 Task: Search one way flight ticket for 1 adult, 1 child, 1 infant in seat in premium economy from Nome: Nome Airport to Sheridan: Sheridan County Airport on 8-6-2023. Choice of flights is Frontier. Number of bags: 2 checked bags. Price is upto 105000. Outbound departure time preference is 7:15.
Action: Mouse moved to (276, 124)
Screenshot: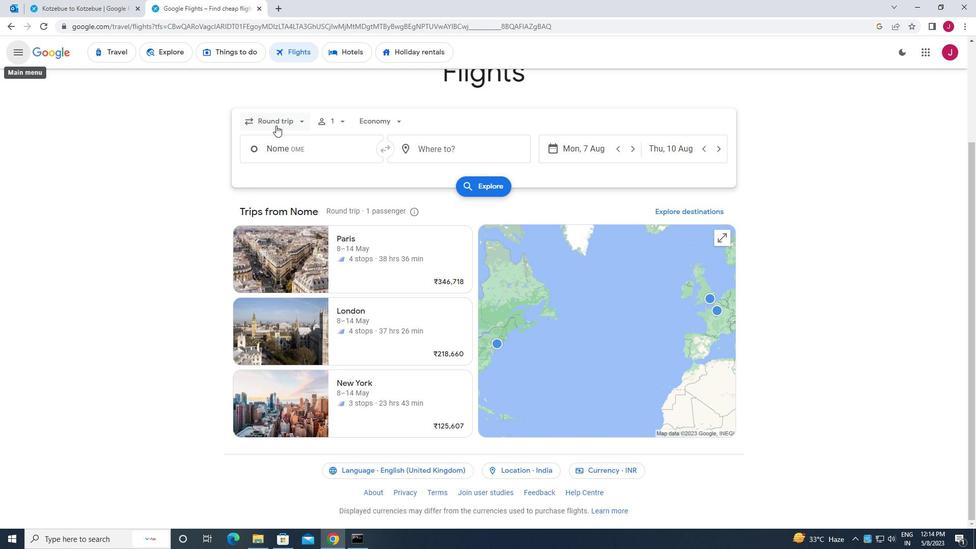 
Action: Mouse pressed left at (276, 124)
Screenshot: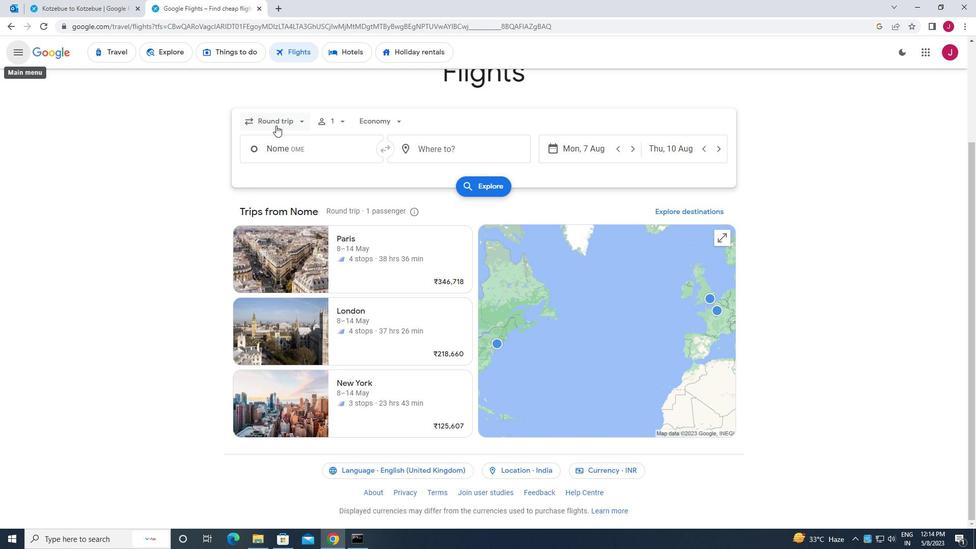 
Action: Mouse moved to (288, 168)
Screenshot: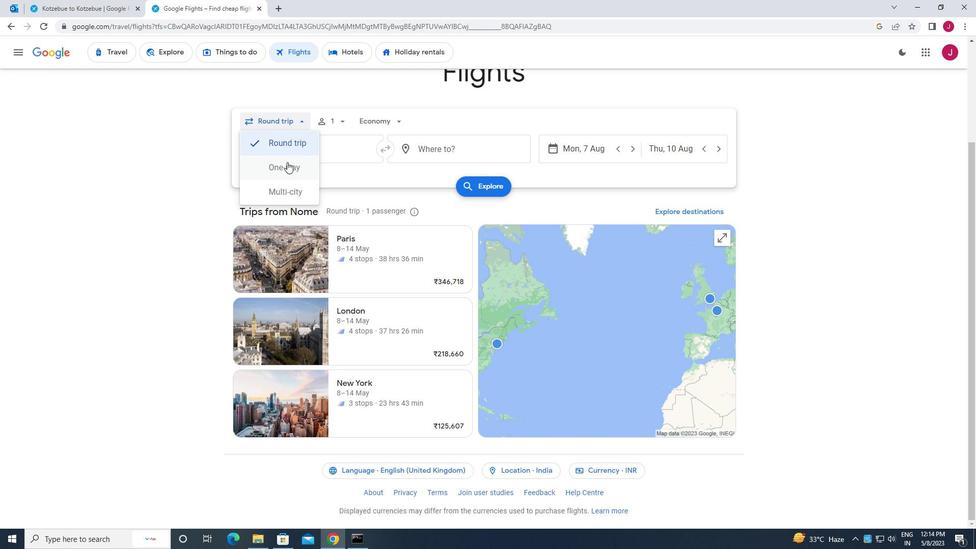 
Action: Mouse pressed left at (288, 168)
Screenshot: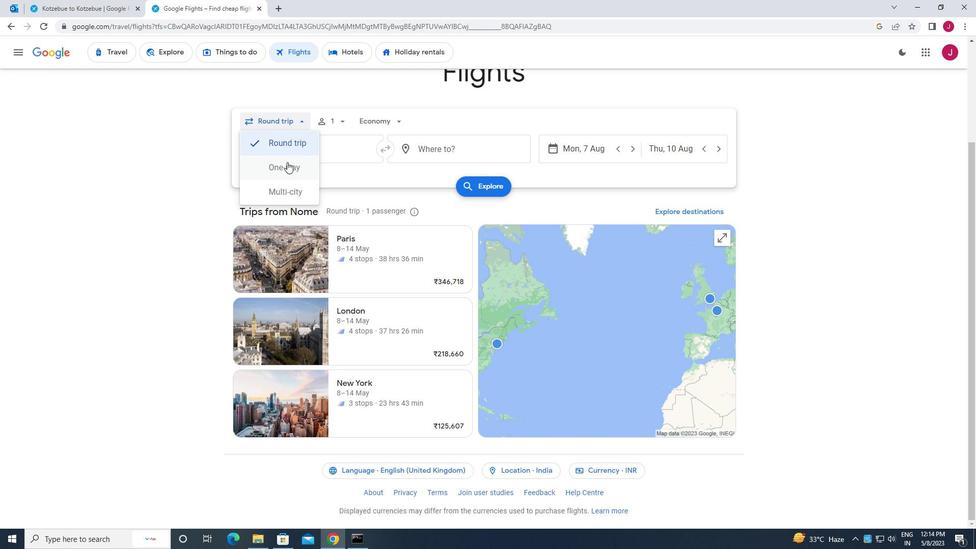 
Action: Mouse moved to (337, 123)
Screenshot: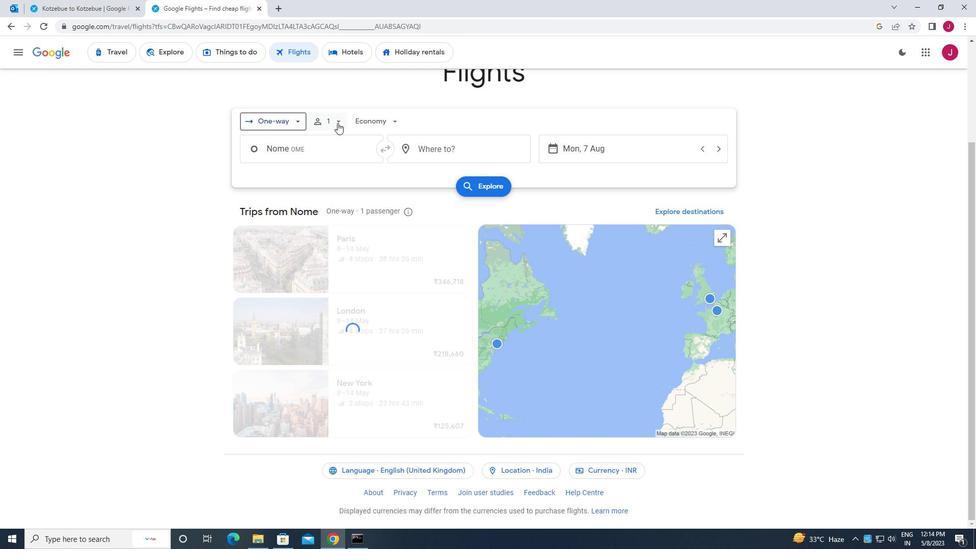 
Action: Mouse pressed left at (337, 123)
Screenshot: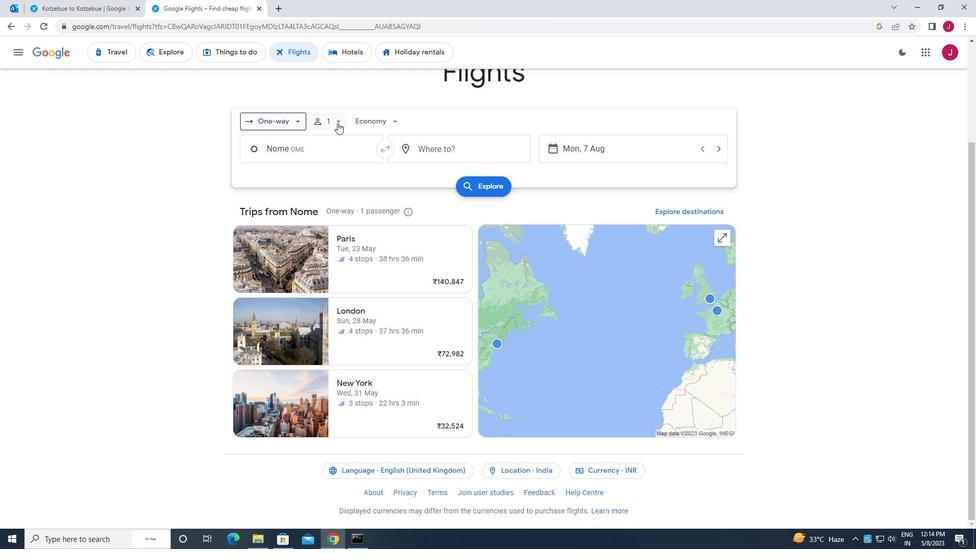 
Action: Mouse moved to (414, 174)
Screenshot: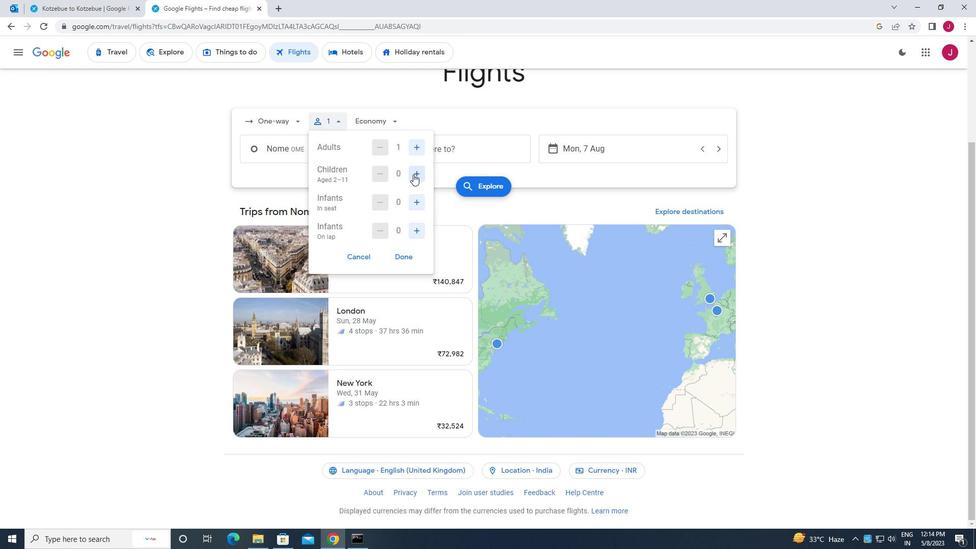 
Action: Mouse pressed left at (414, 174)
Screenshot: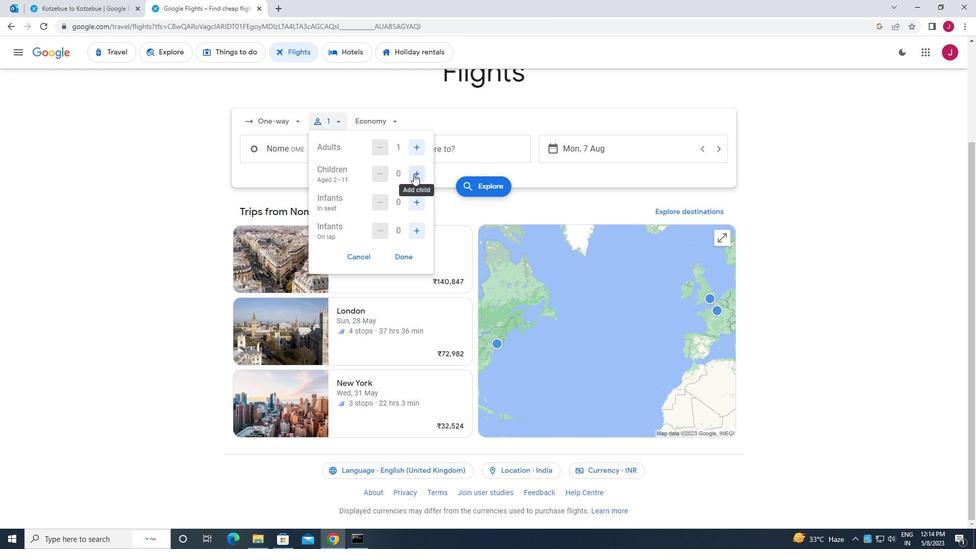 
Action: Mouse moved to (416, 202)
Screenshot: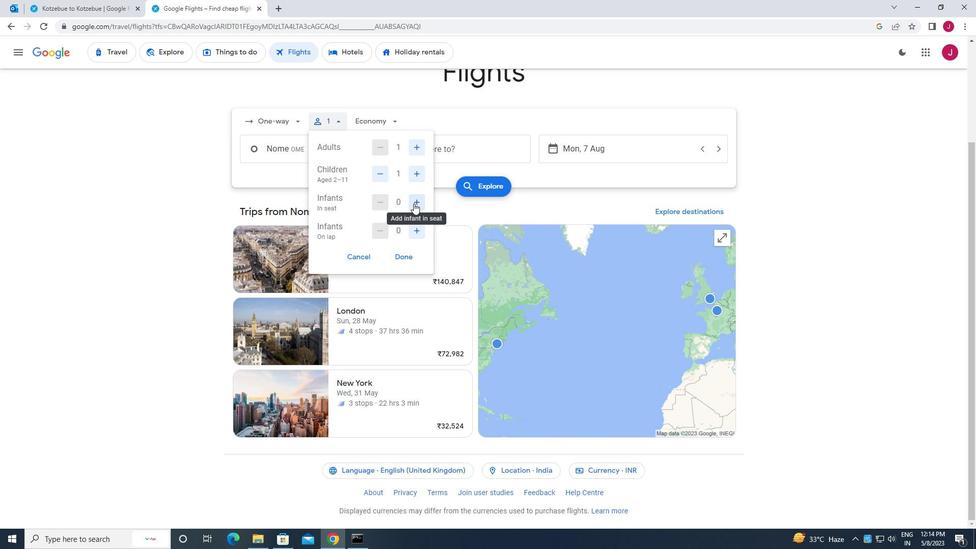
Action: Mouse pressed left at (416, 202)
Screenshot: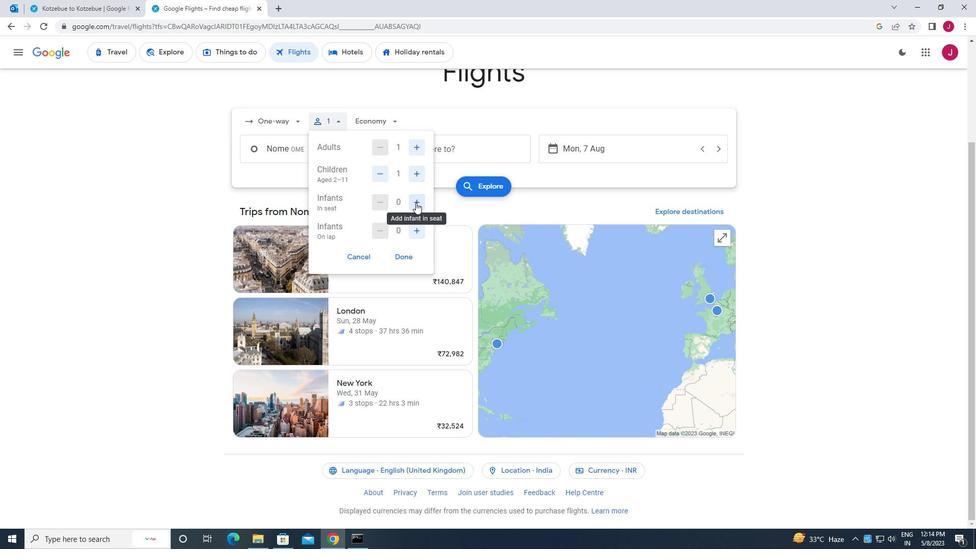 
Action: Mouse moved to (406, 256)
Screenshot: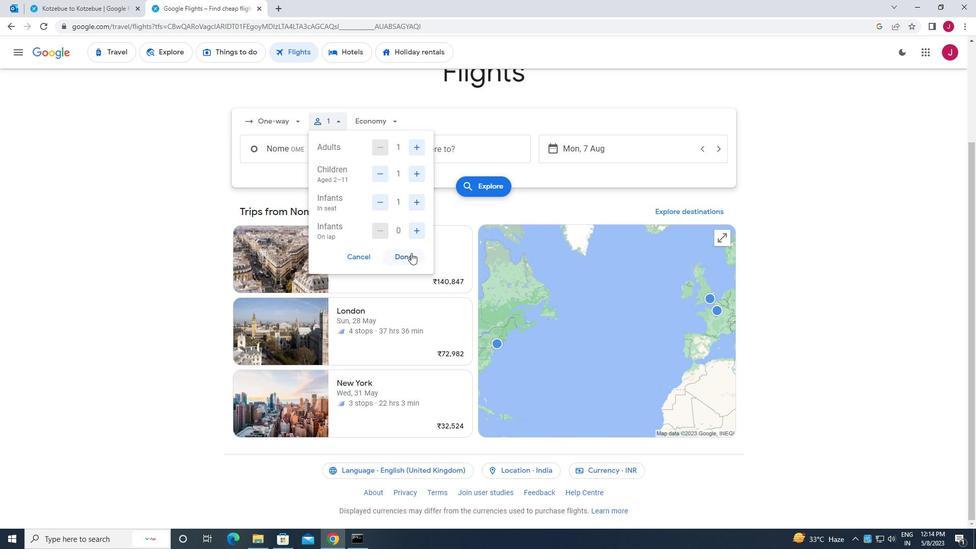 
Action: Mouse pressed left at (406, 256)
Screenshot: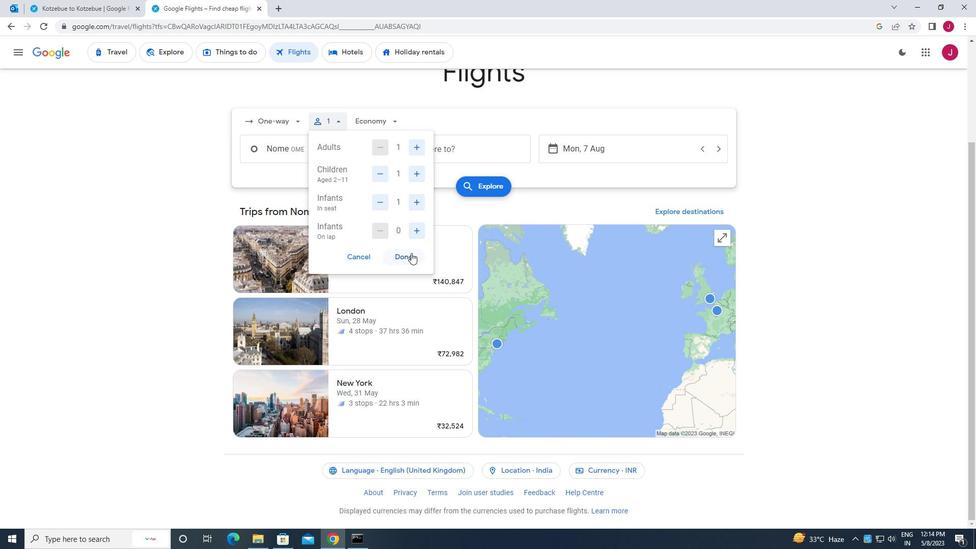 
Action: Mouse moved to (386, 122)
Screenshot: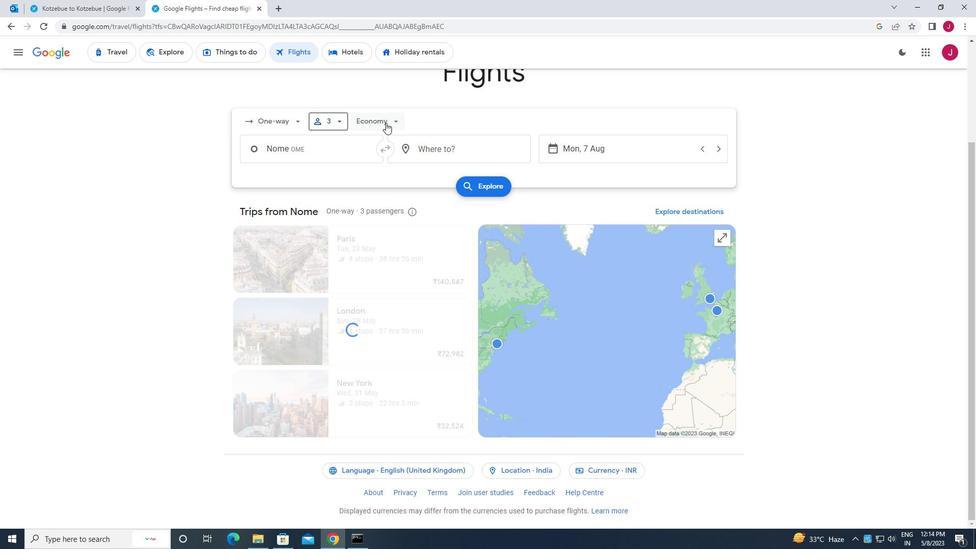
Action: Mouse pressed left at (386, 122)
Screenshot: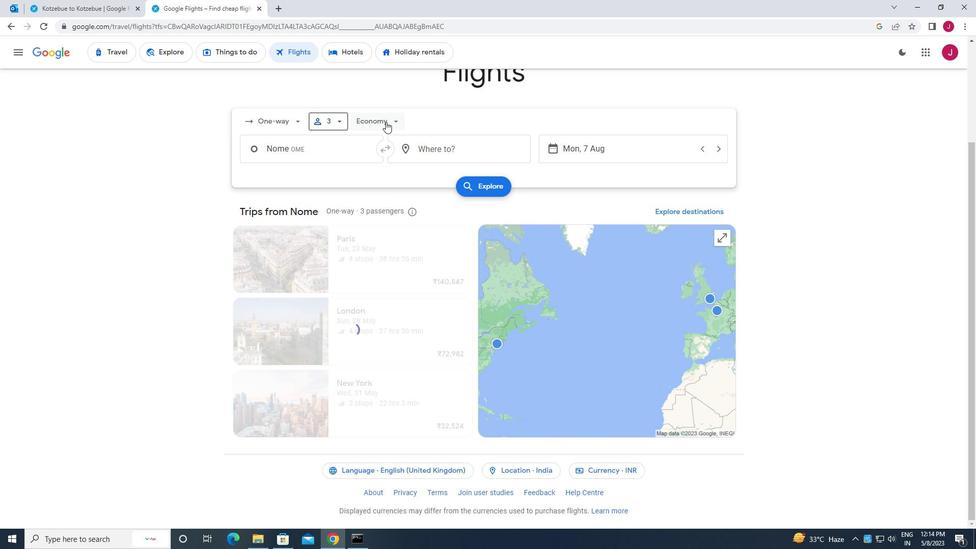 
Action: Mouse moved to (399, 168)
Screenshot: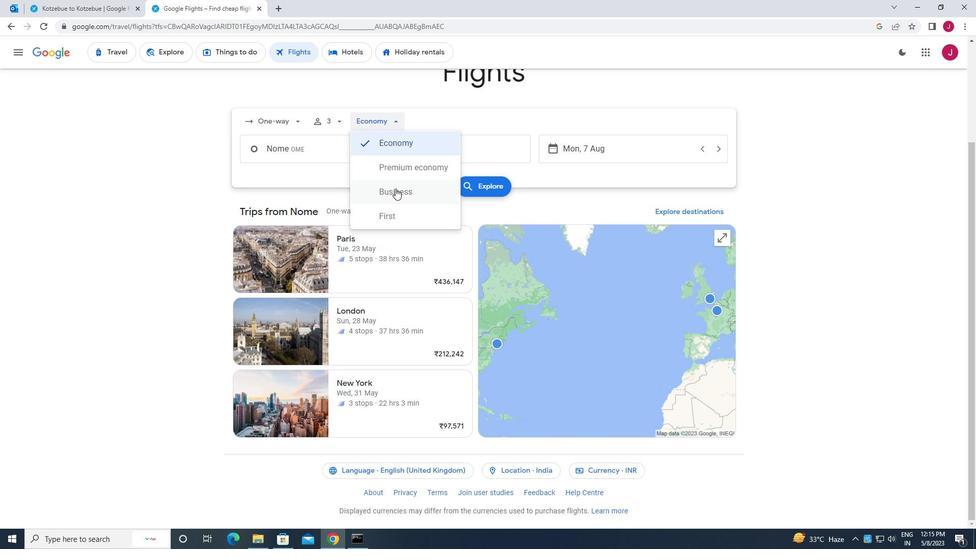 
Action: Mouse pressed left at (399, 168)
Screenshot: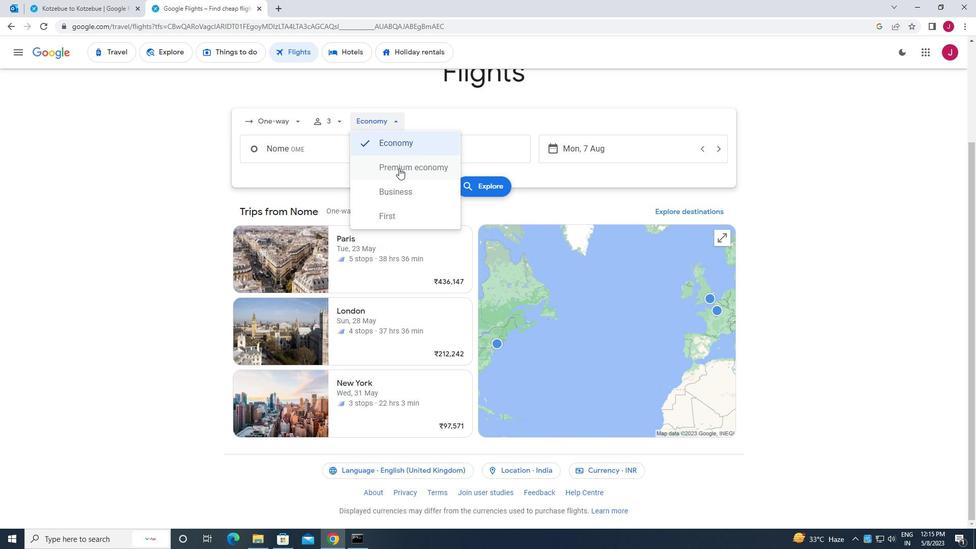 
Action: Mouse moved to (323, 155)
Screenshot: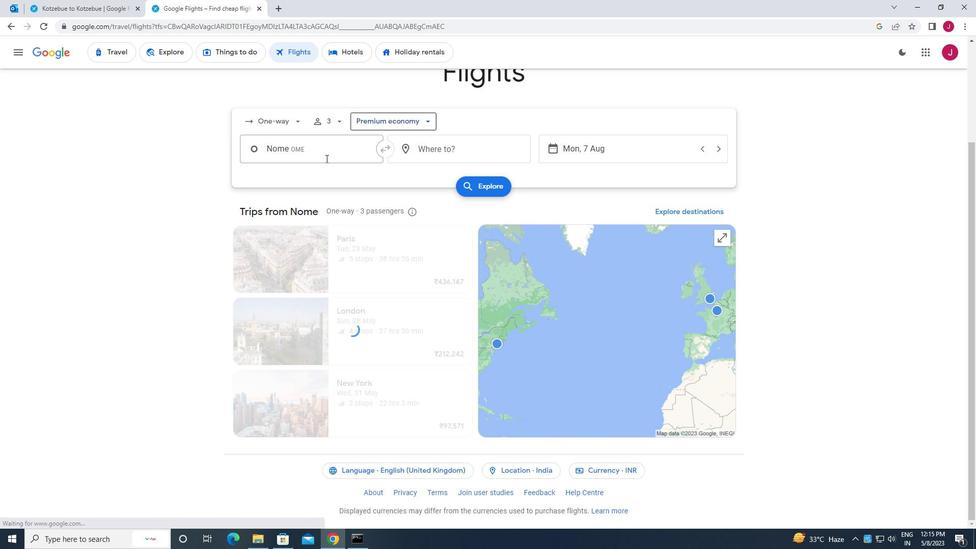 
Action: Mouse pressed left at (323, 155)
Screenshot: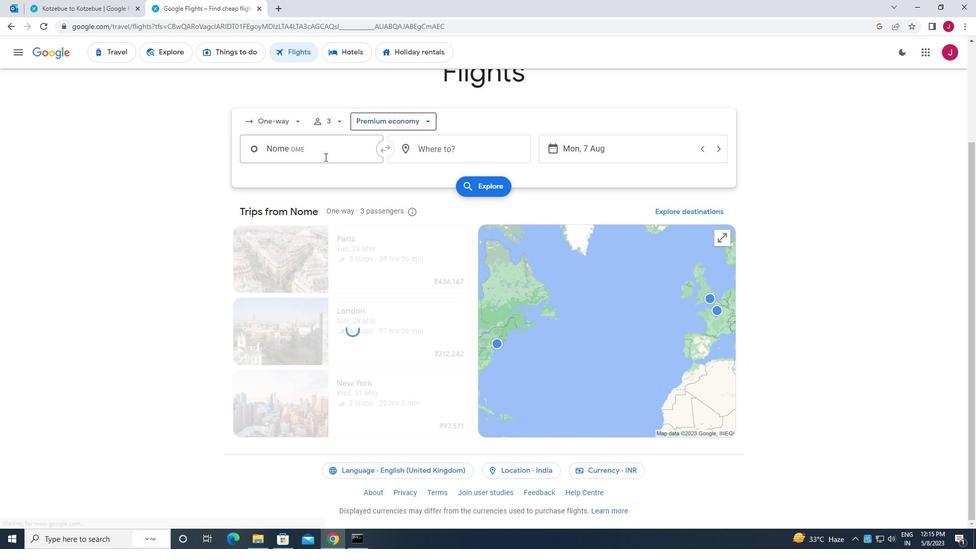 
Action: Mouse moved to (322, 155)
Screenshot: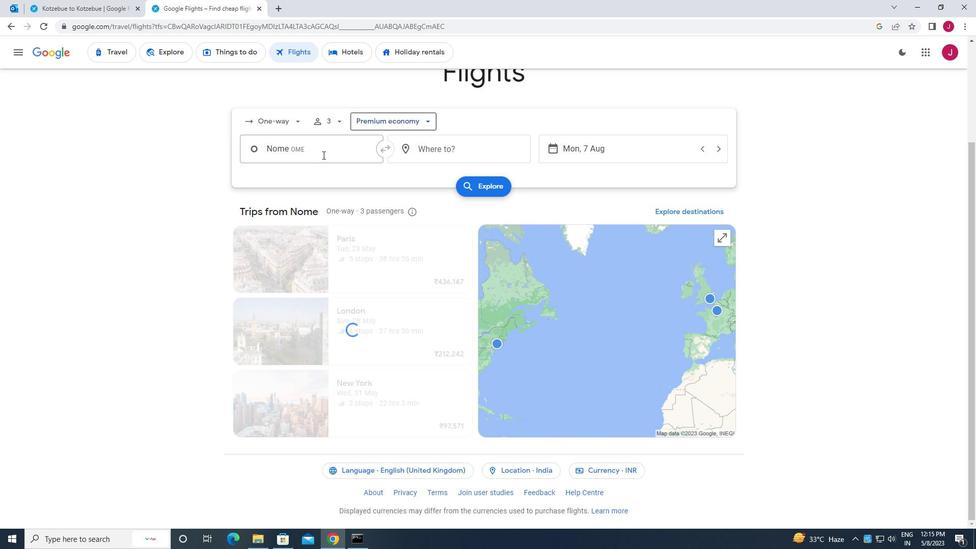 
Action: Key pressed nome
Screenshot: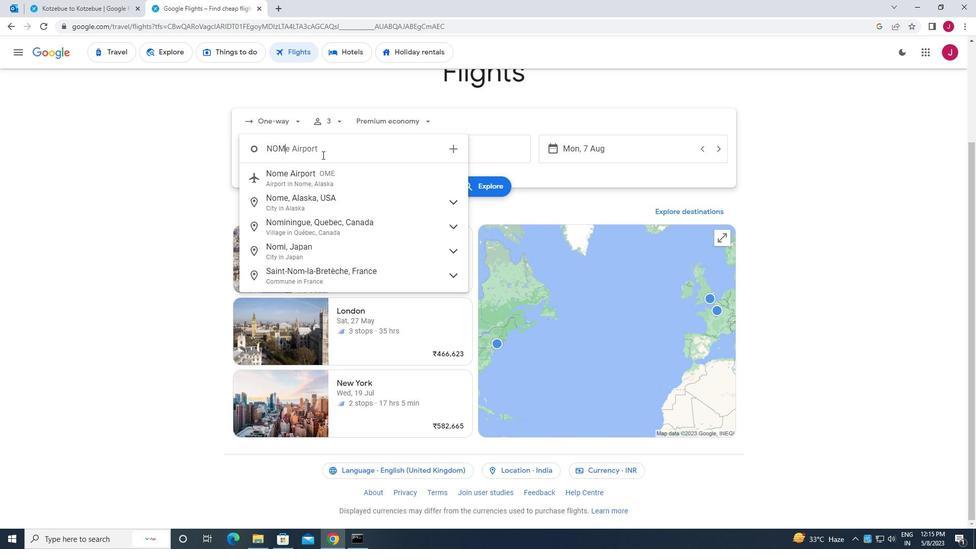 
Action: Mouse moved to (331, 171)
Screenshot: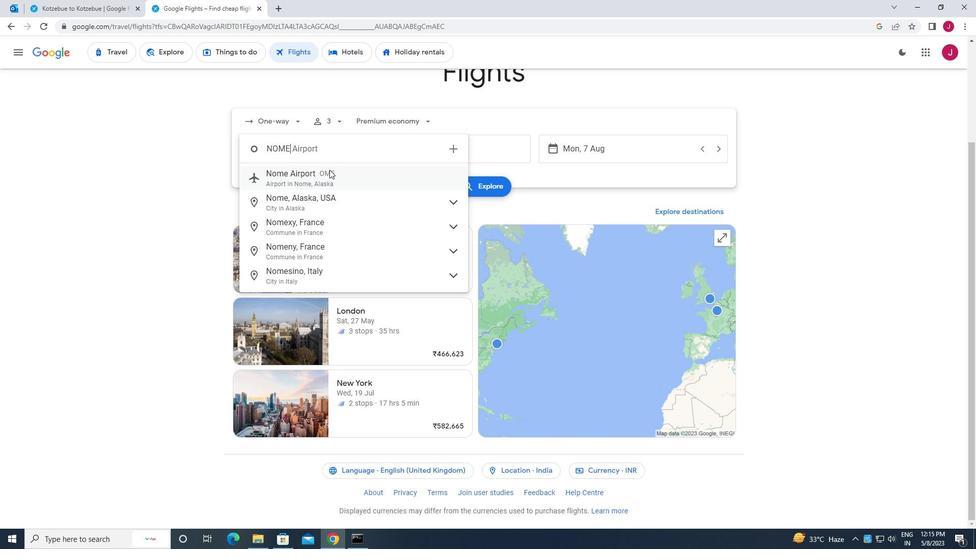 
Action: Mouse pressed left at (331, 171)
Screenshot: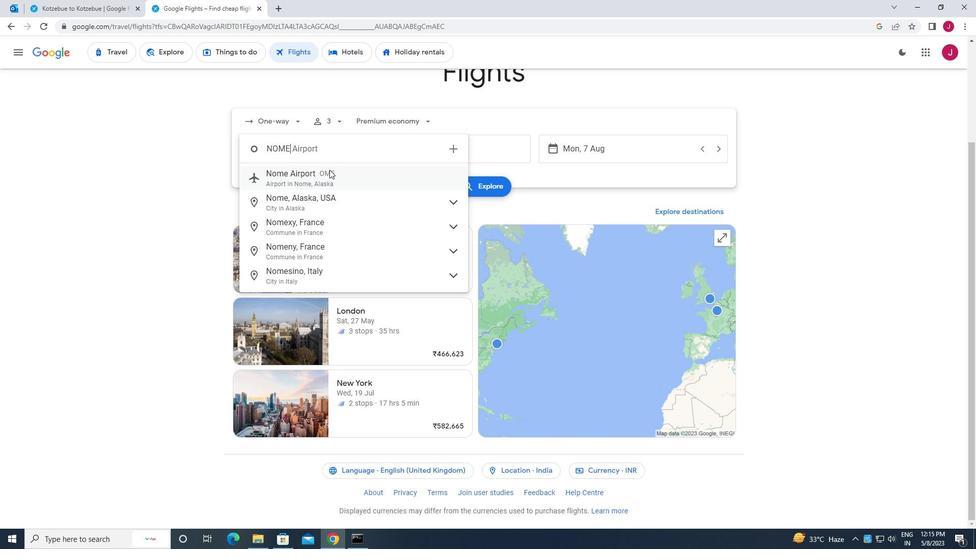 
Action: Mouse moved to (438, 147)
Screenshot: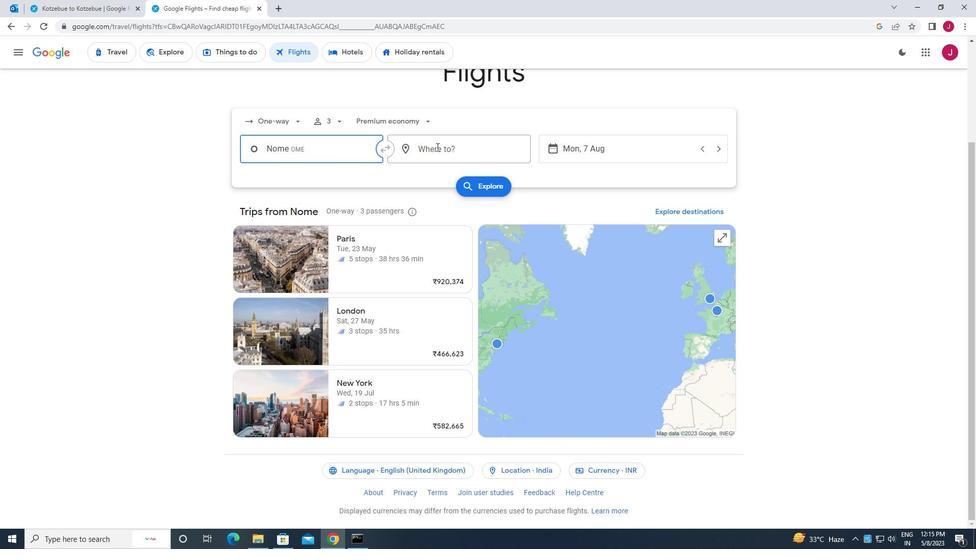 
Action: Mouse pressed left at (438, 147)
Screenshot: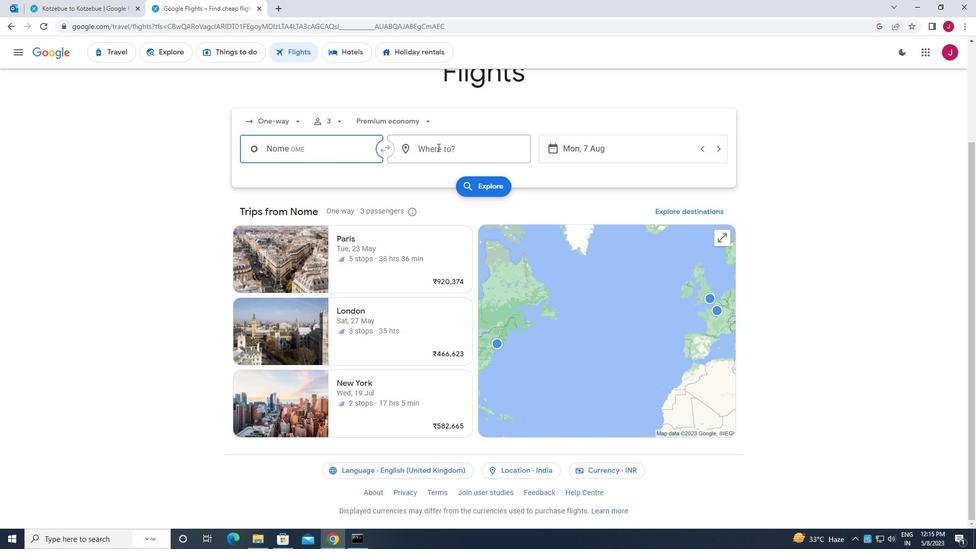 
Action: Key pressed sherdi<Key.backspace><Key.backspace><Key.backspace>rid
Screenshot: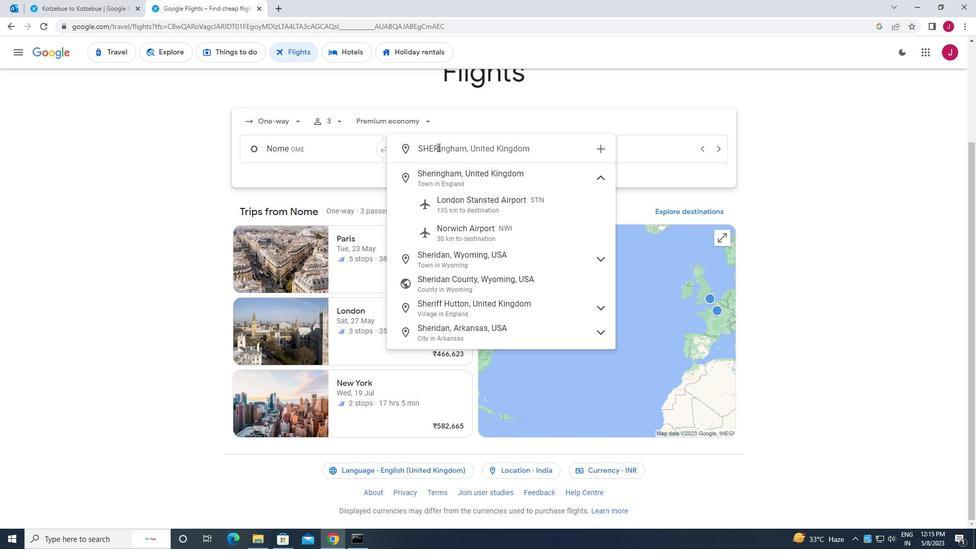 
Action: Mouse moved to (481, 197)
Screenshot: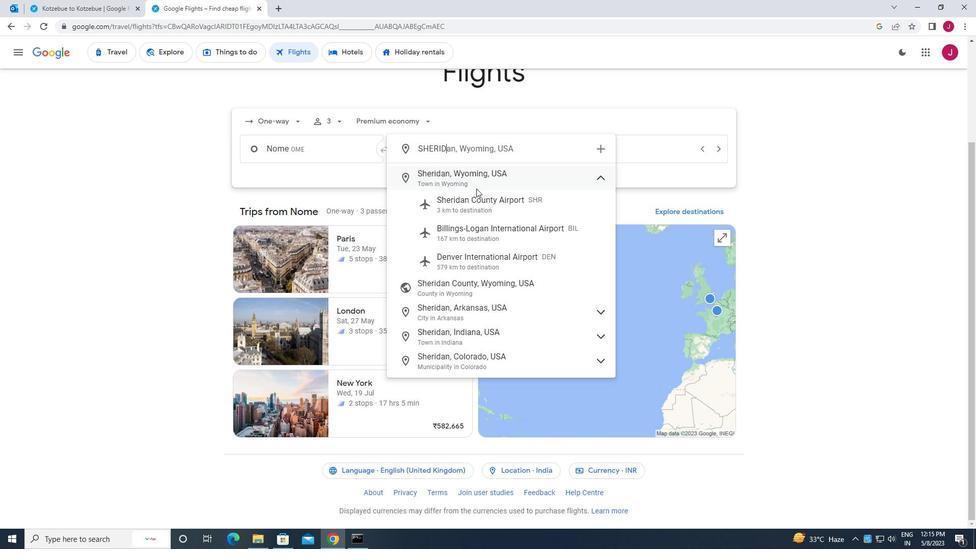 
Action: Mouse pressed left at (481, 197)
Screenshot: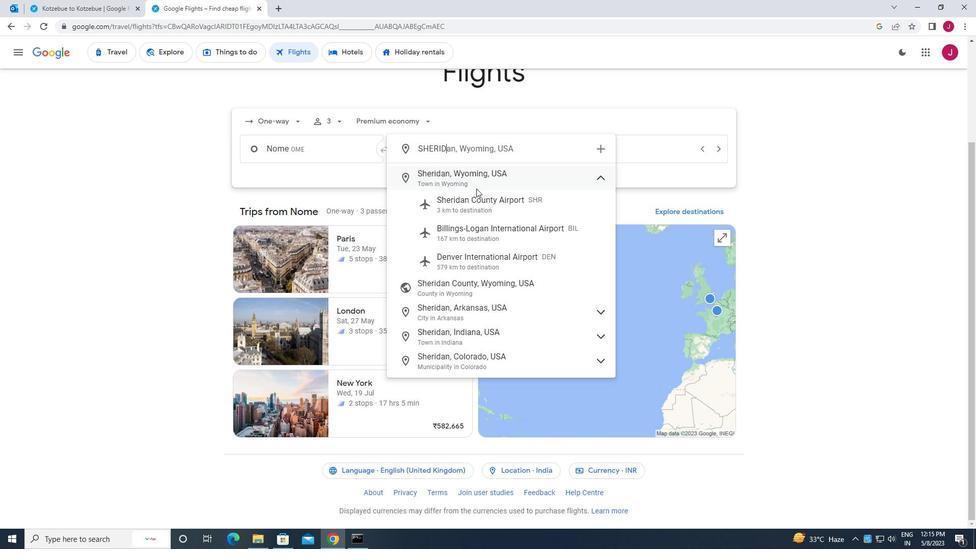 
Action: Mouse moved to (591, 156)
Screenshot: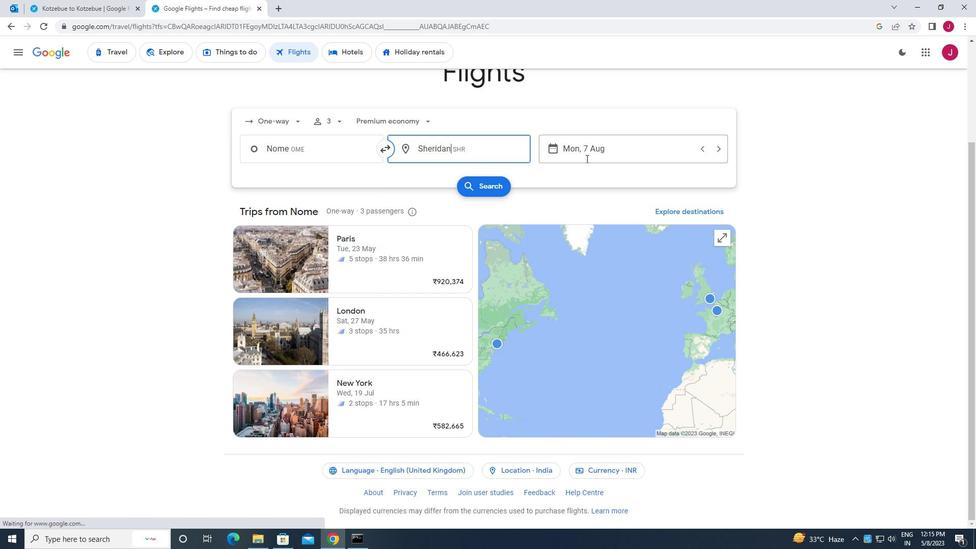 
Action: Mouse pressed left at (591, 156)
Screenshot: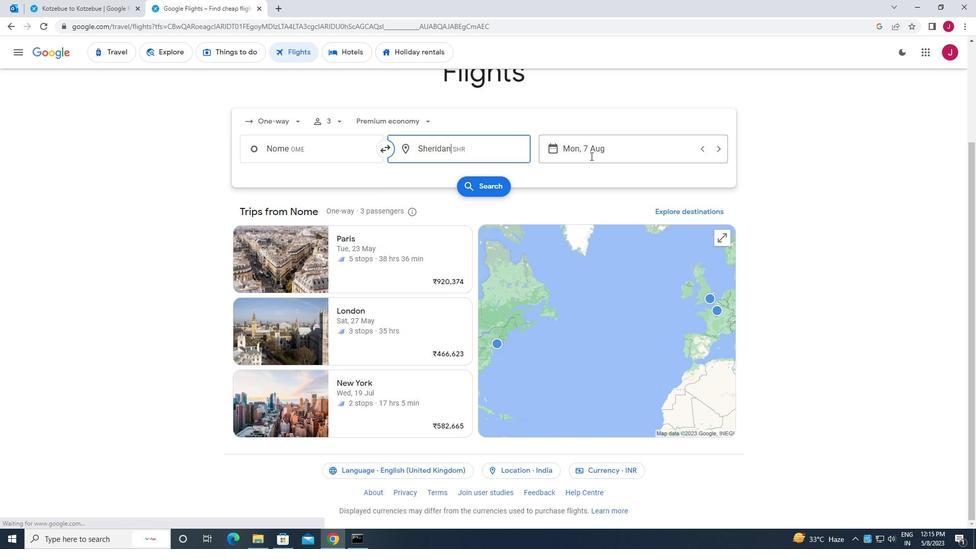 
Action: Mouse moved to (367, 255)
Screenshot: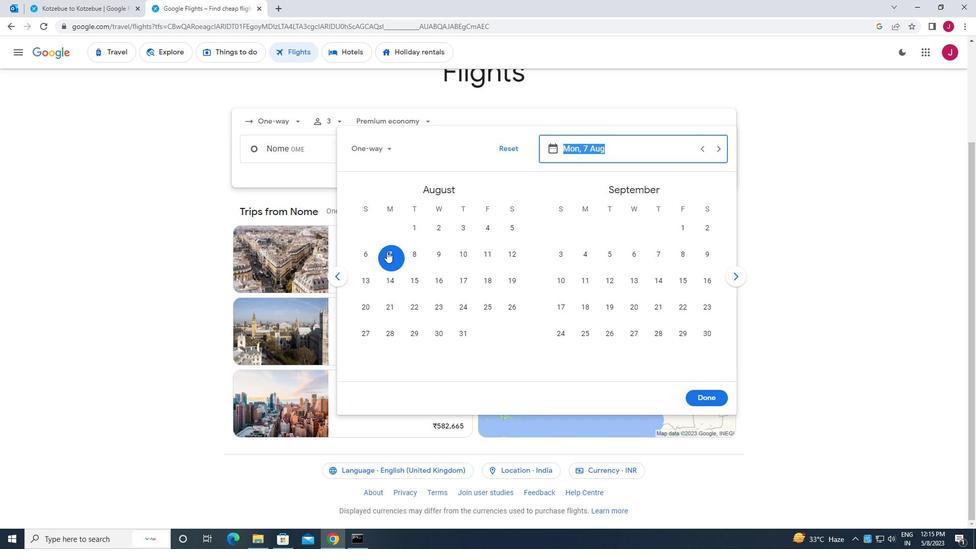 
Action: Mouse pressed left at (367, 255)
Screenshot: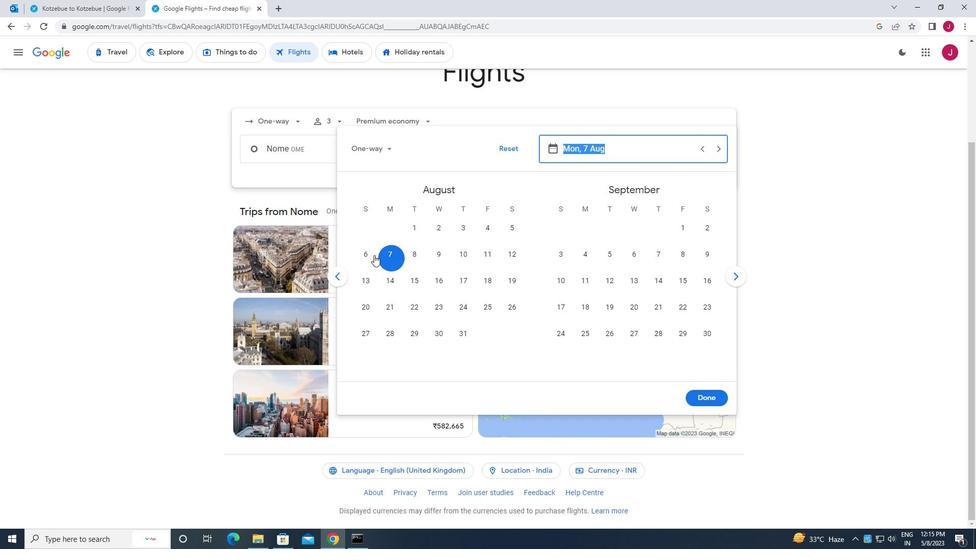 
Action: Mouse moved to (704, 393)
Screenshot: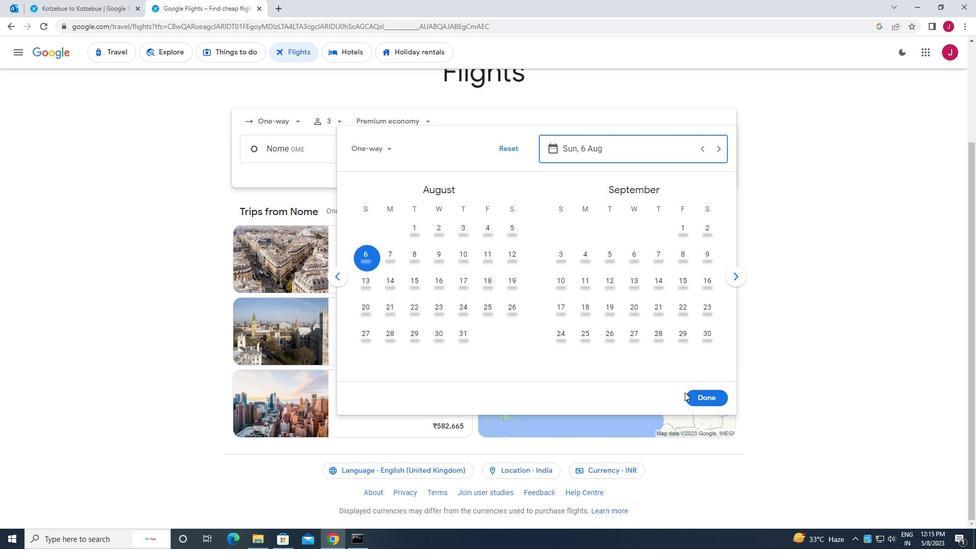 
Action: Mouse pressed left at (704, 393)
Screenshot: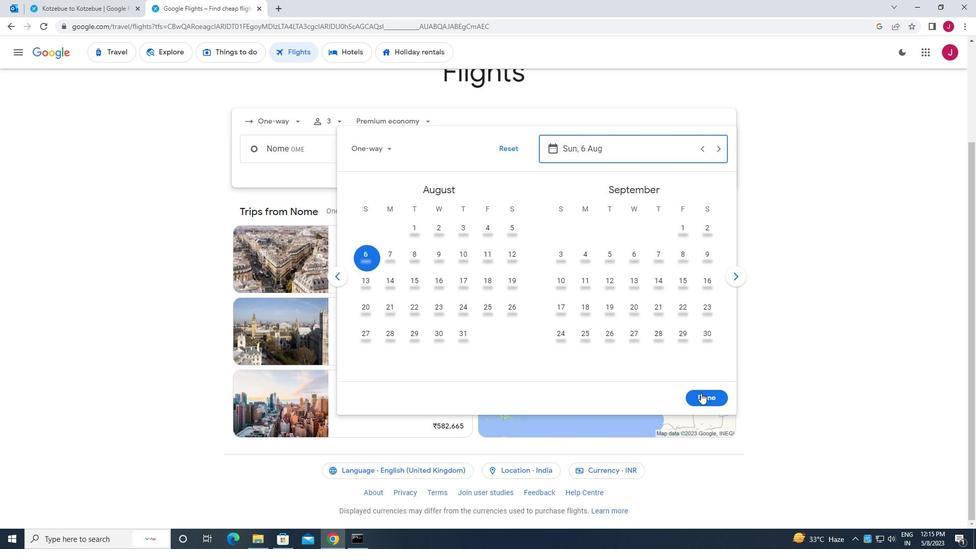 
Action: Mouse moved to (496, 184)
Screenshot: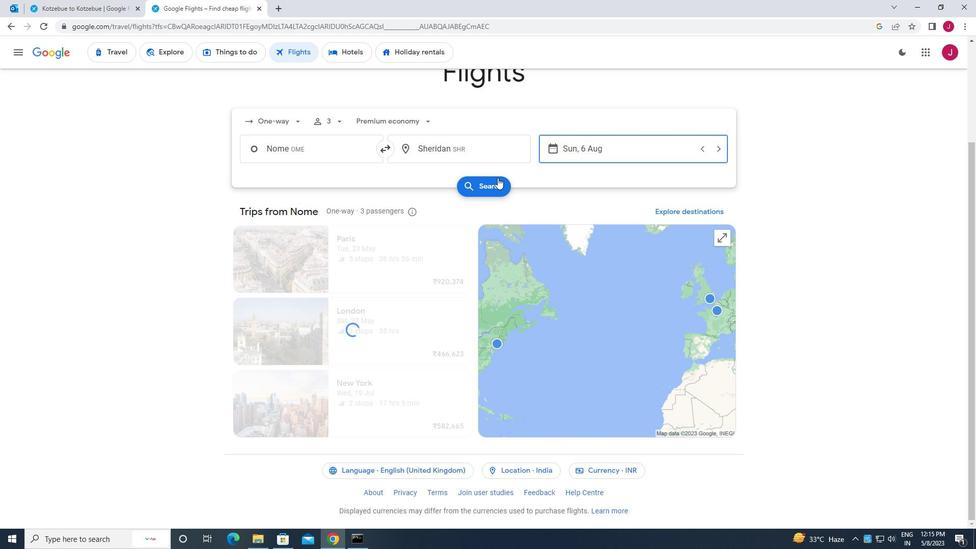 
Action: Mouse pressed left at (496, 184)
Screenshot: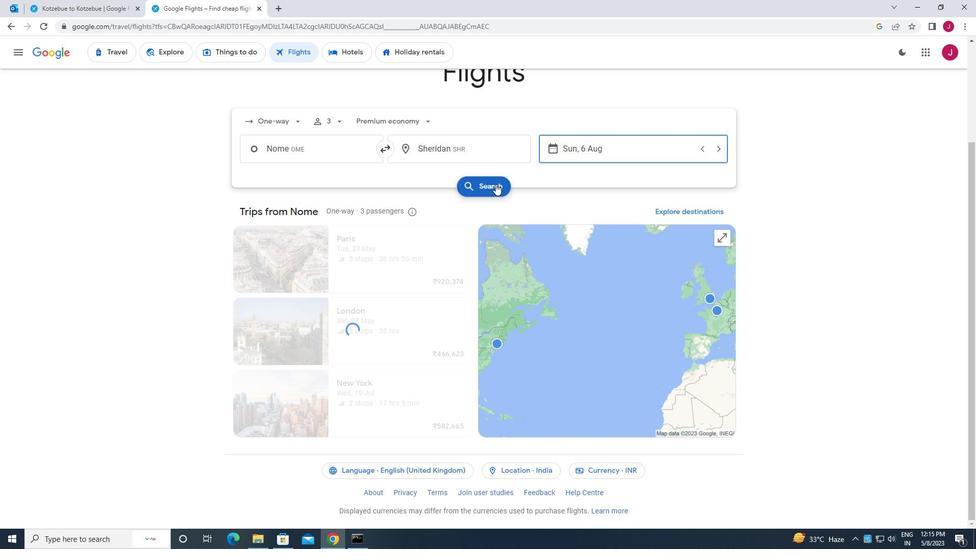 
Action: Mouse moved to (251, 146)
Screenshot: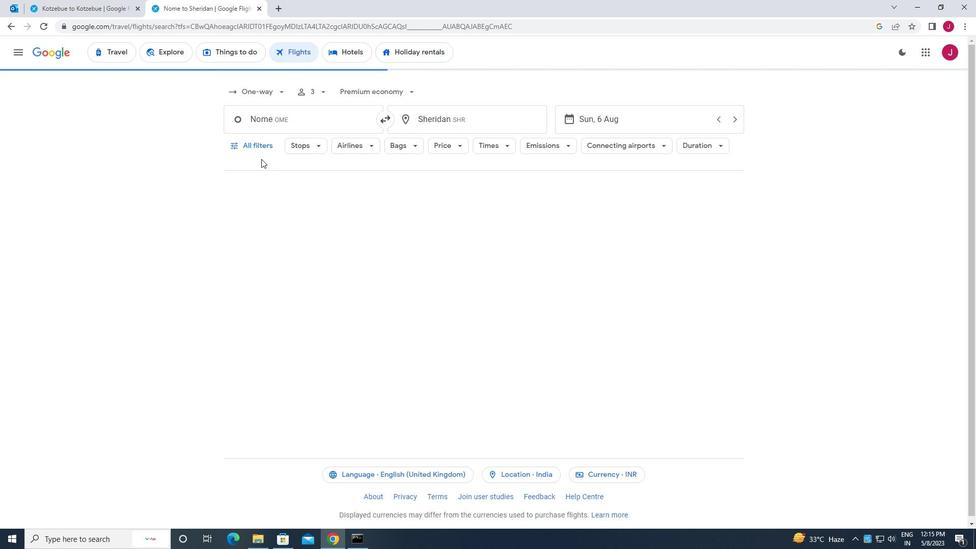 
Action: Mouse pressed left at (251, 146)
Screenshot: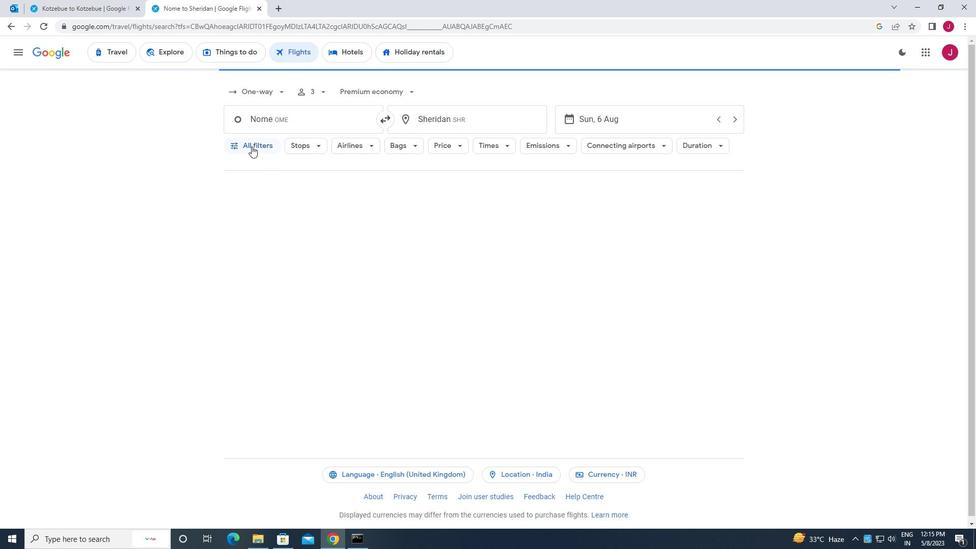 
Action: Mouse moved to (326, 279)
Screenshot: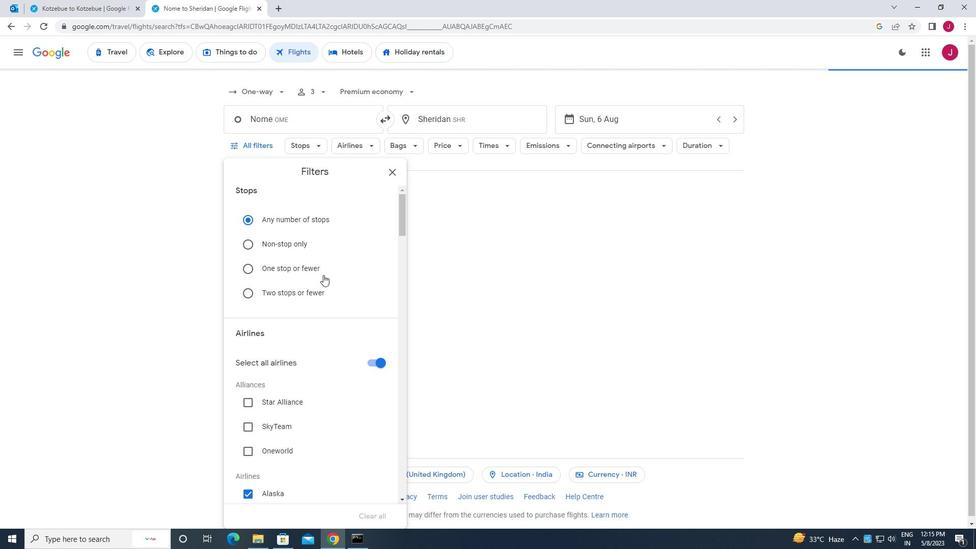 
Action: Mouse scrolled (326, 278) with delta (0, 0)
Screenshot: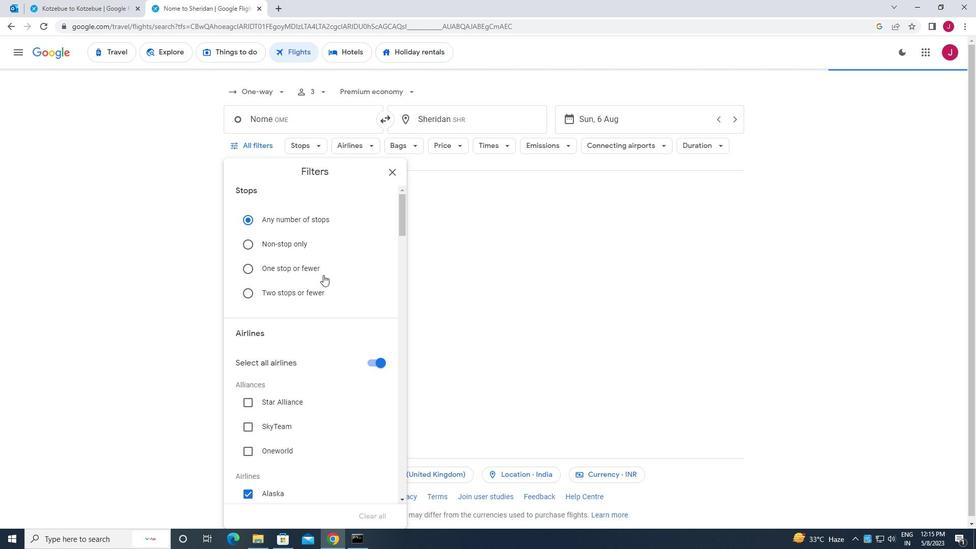 
Action: Mouse moved to (326, 279)
Screenshot: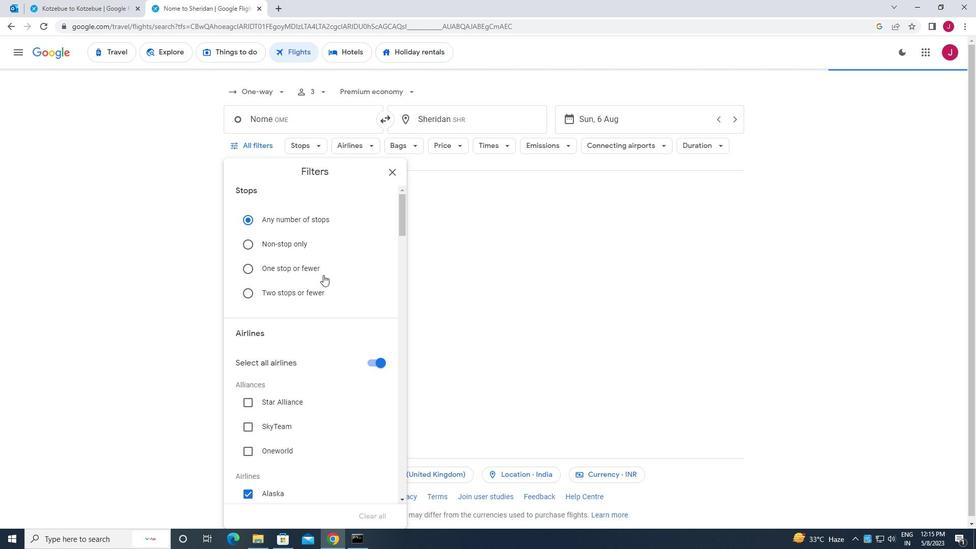 
Action: Mouse scrolled (326, 278) with delta (0, 0)
Screenshot: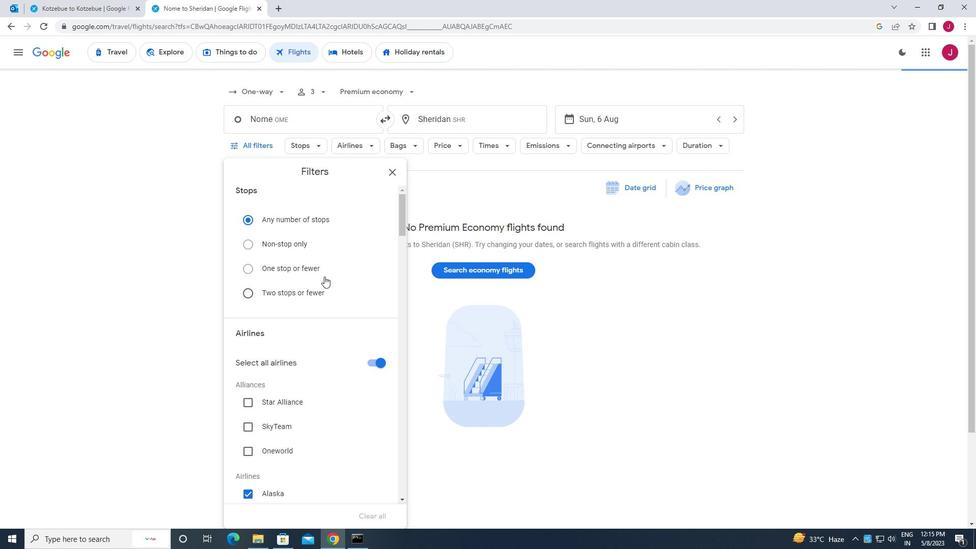 
Action: Mouse scrolled (326, 278) with delta (0, 0)
Screenshot: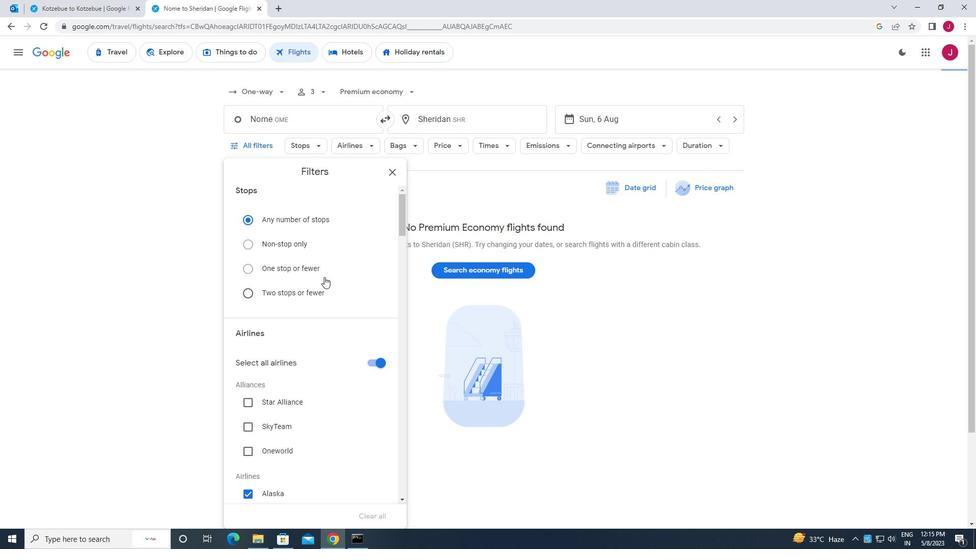 
Action: Mouse moved to (374, 213)
Screenshot: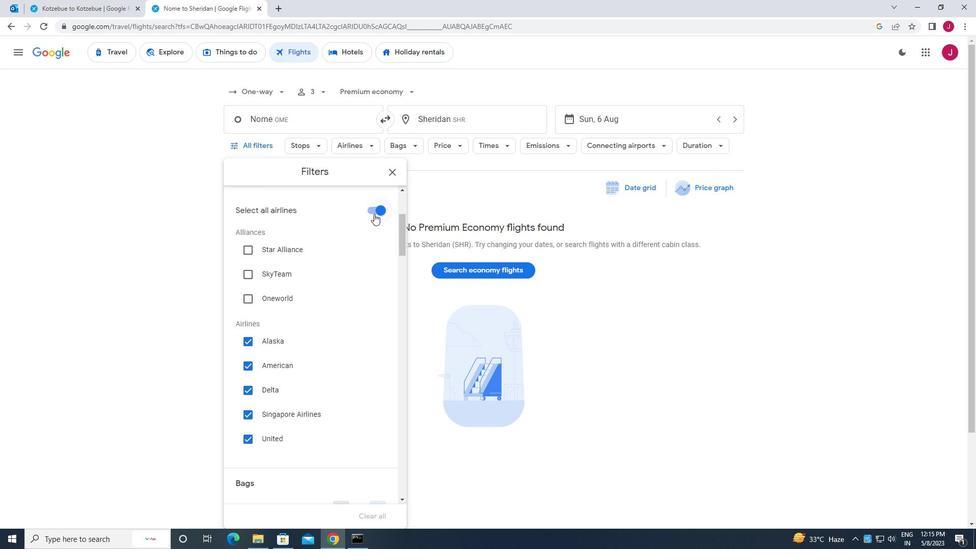 
Action: Mouse pressed left at (374, 213)
Screenshot: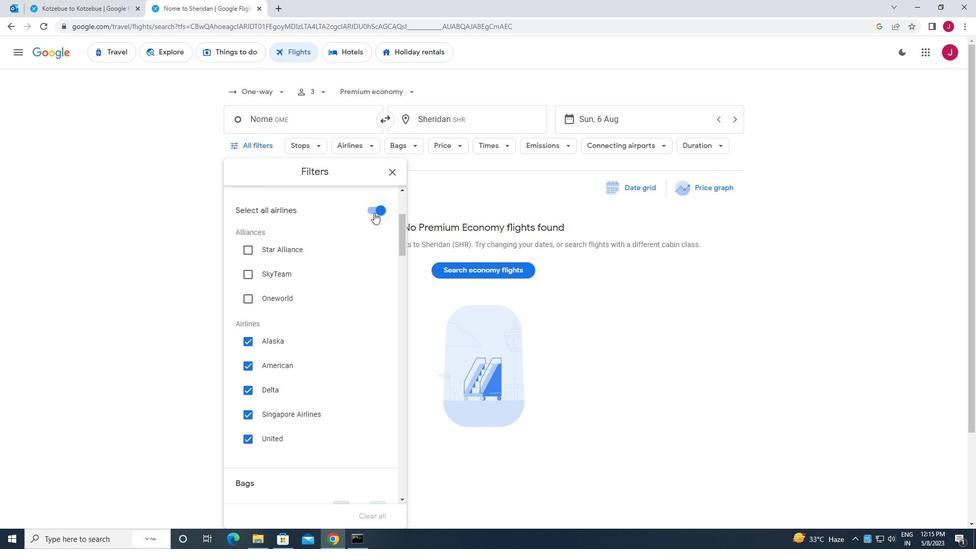 
Action: Mouse moved to (332, 260)
Screenshot: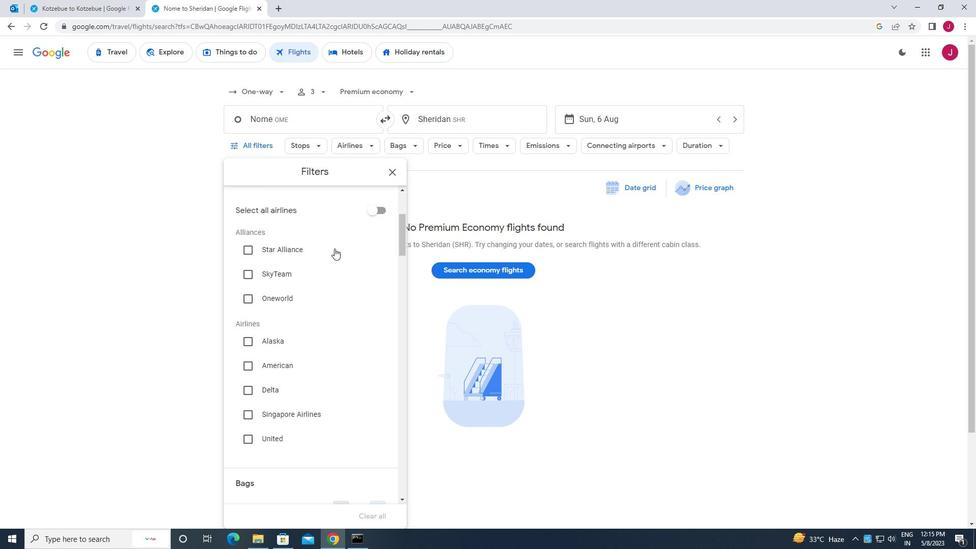 
Action: Mouse scrolled (332, 259) with delta (0, 0)
Screenshot: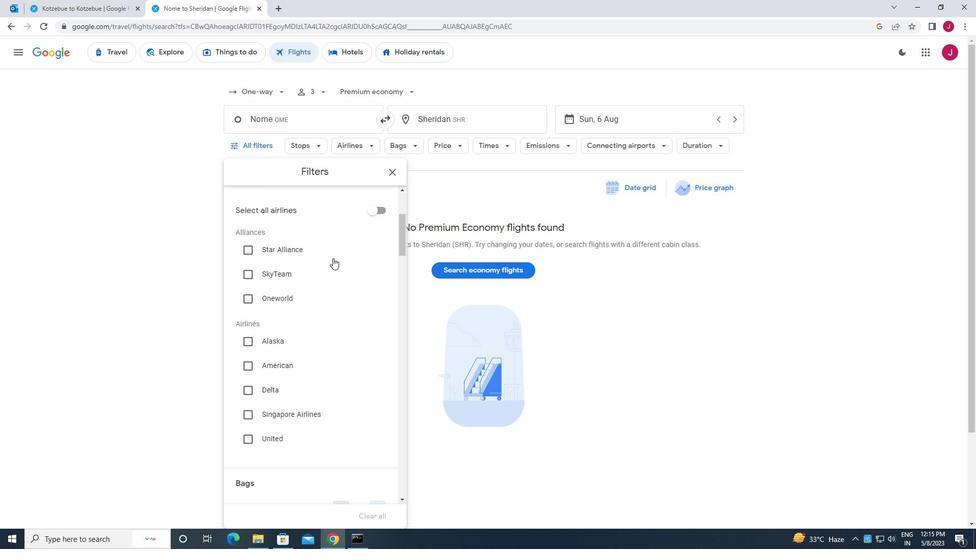 
Action: Mouse moved to (309, 237)
Screenshot: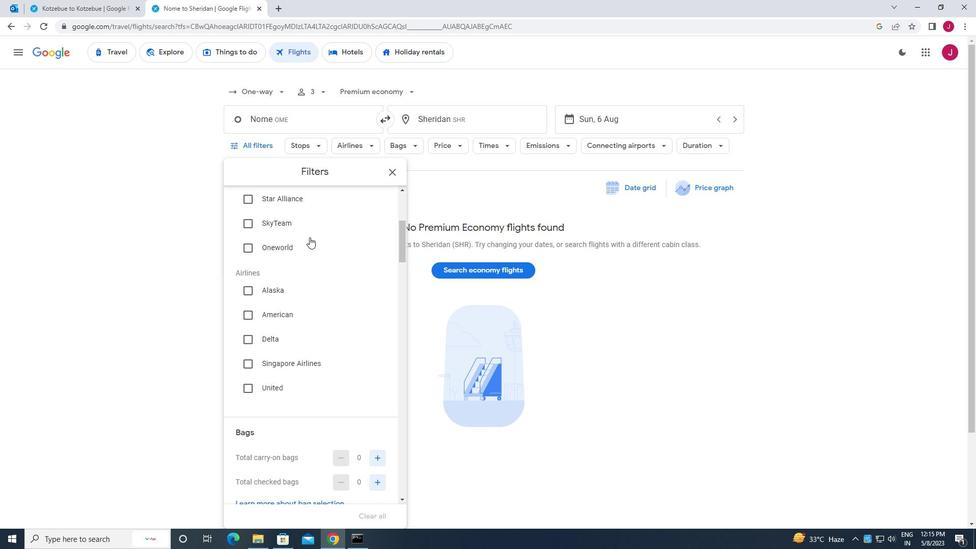 
Action: Mouse scrolled (309, 237) with delta (0, 0)
Screenshot: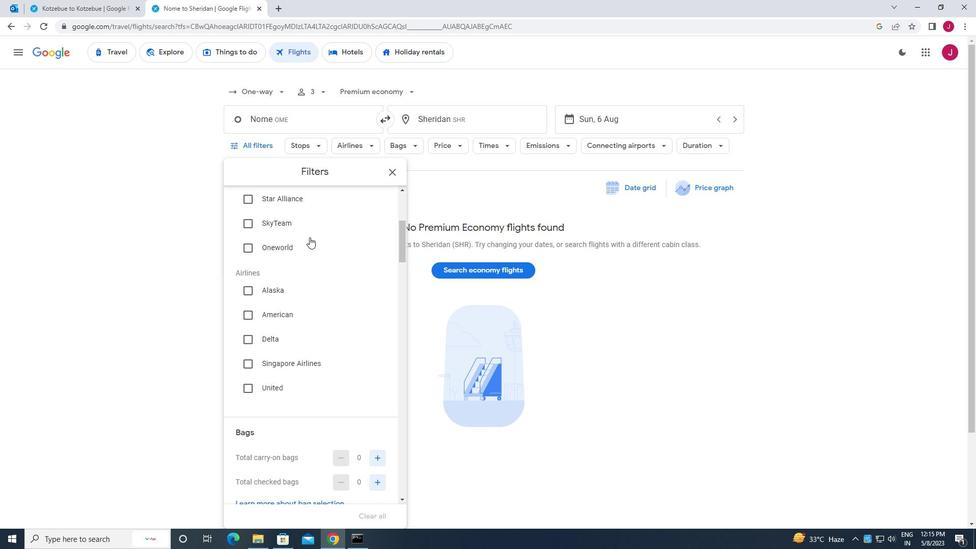
Action: Mouse scrolled (309, 237) with delta (0, 0)
Screenshot: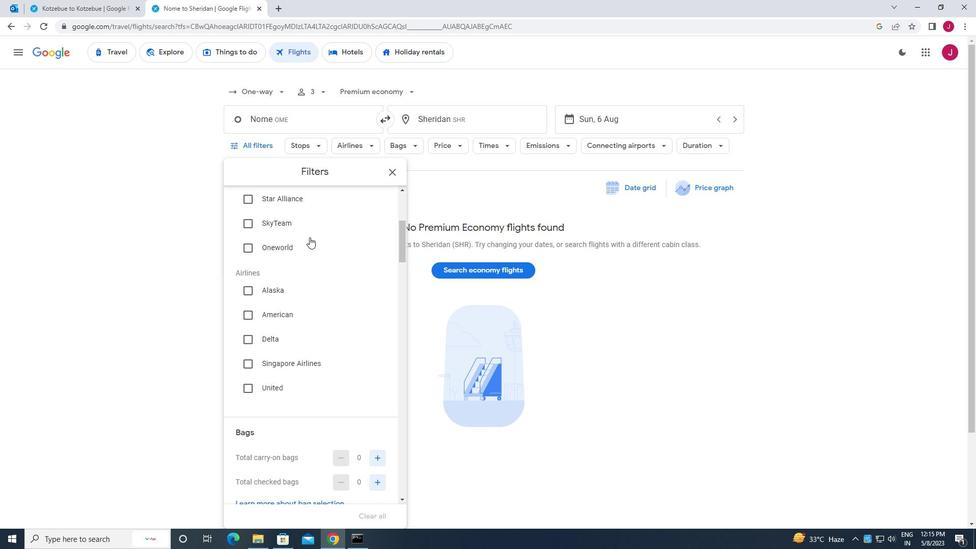 
Action: Mouse scrolled (309, 237) with delta (0, 0)
Screenshot: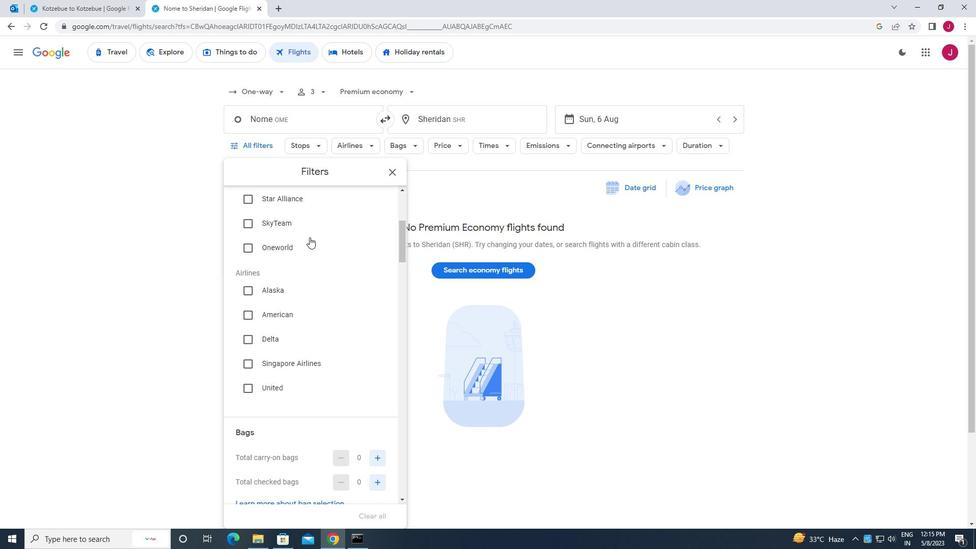 
Action: Mouse scrolled (309, 237) with delta (0, 0)
Screenshot: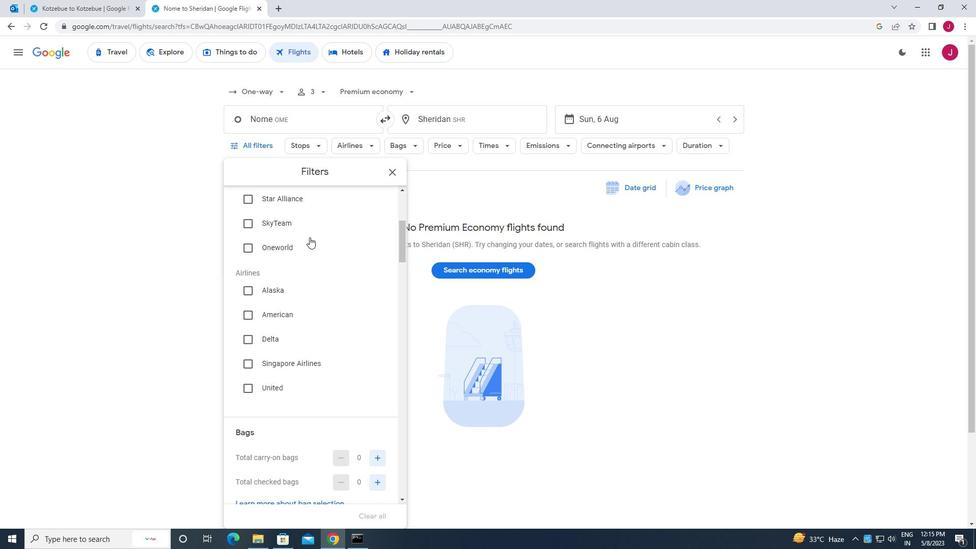 
Action: Mouse moved to (376, 283)
Screenshot: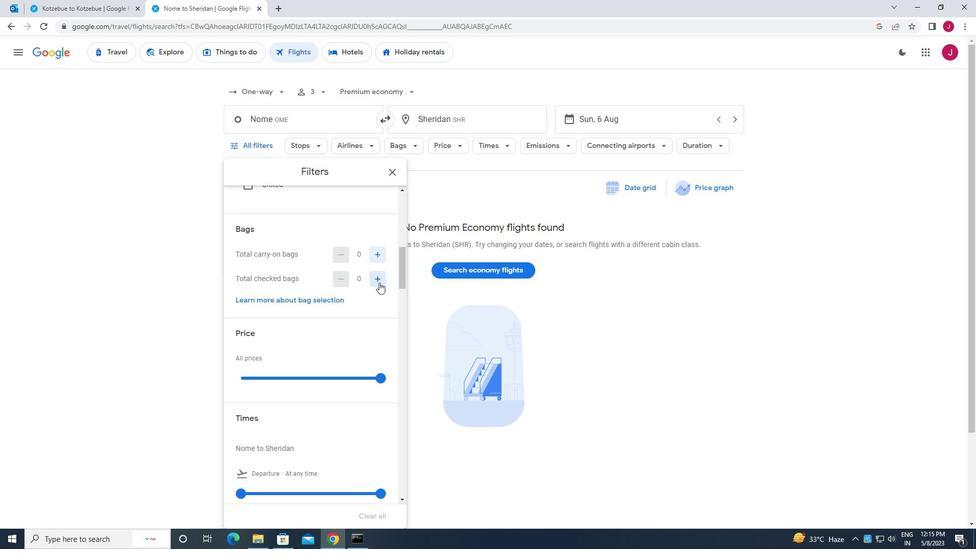 
Action: Mouse pressed left at (376, 283)
Screenshot: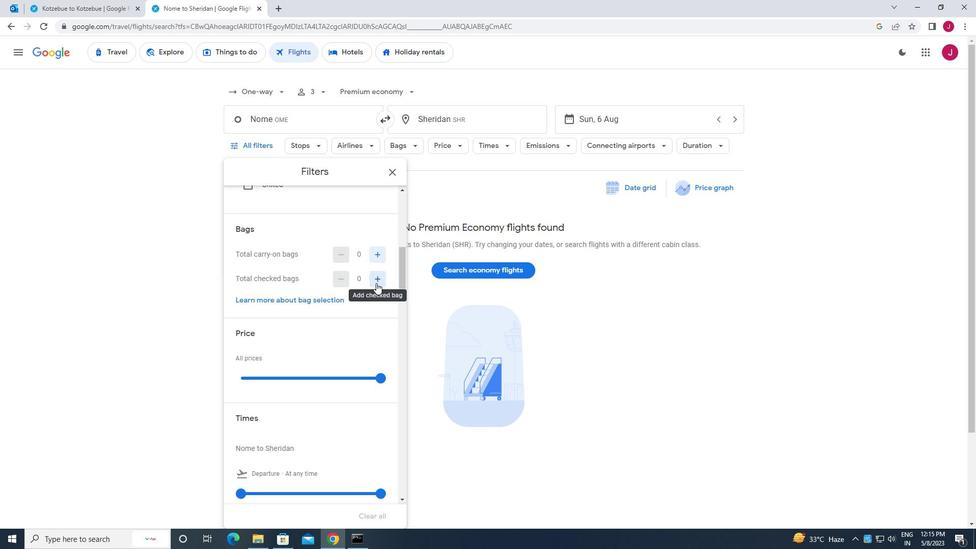 
Action: Mouse pressed left at (376, 283)
Screenshot: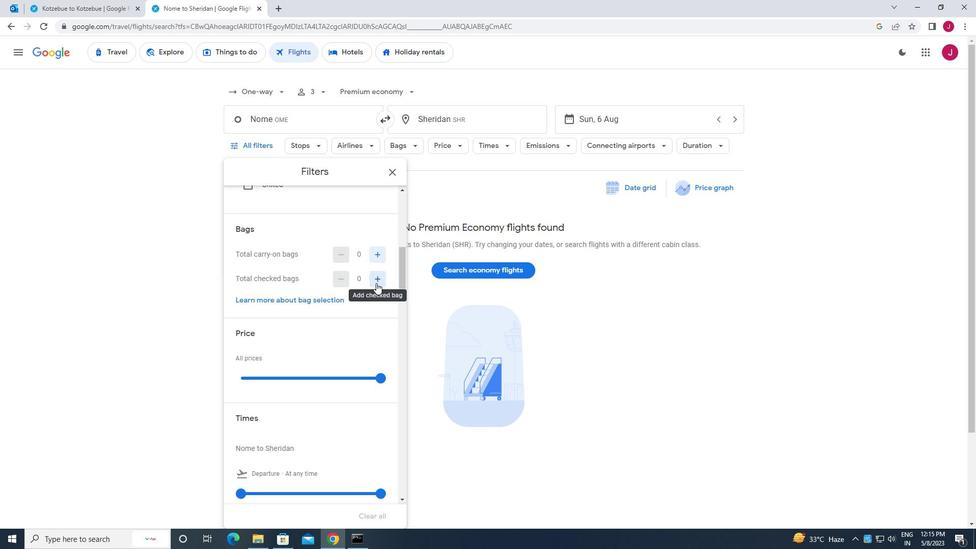 
Action: Mouse moved to (374, 282)
Screenshot: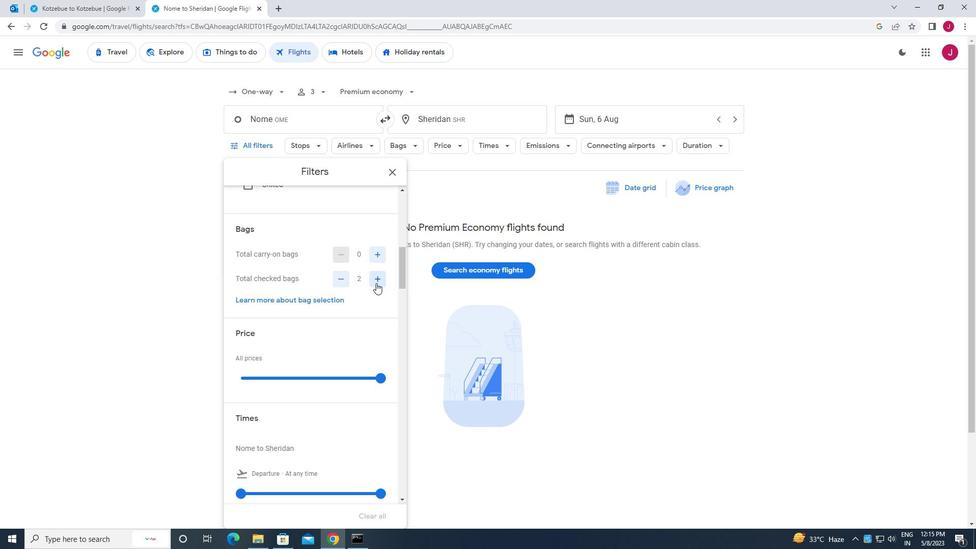 
Action: Mouse scrolled (374, 281) with delta (0, 0)
Screenshot: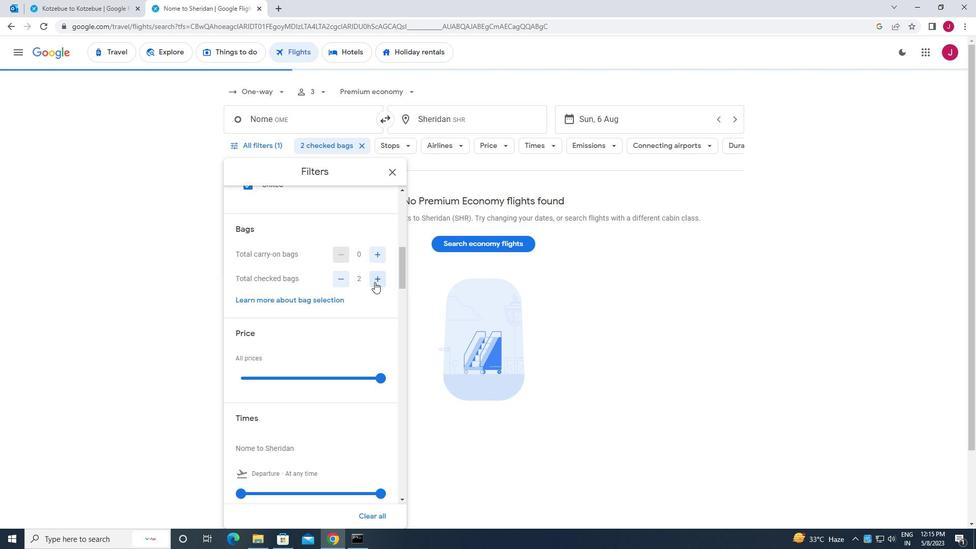 
Action: Mouse scrolled (374, 281) with delta (0, 0)
Screenshot: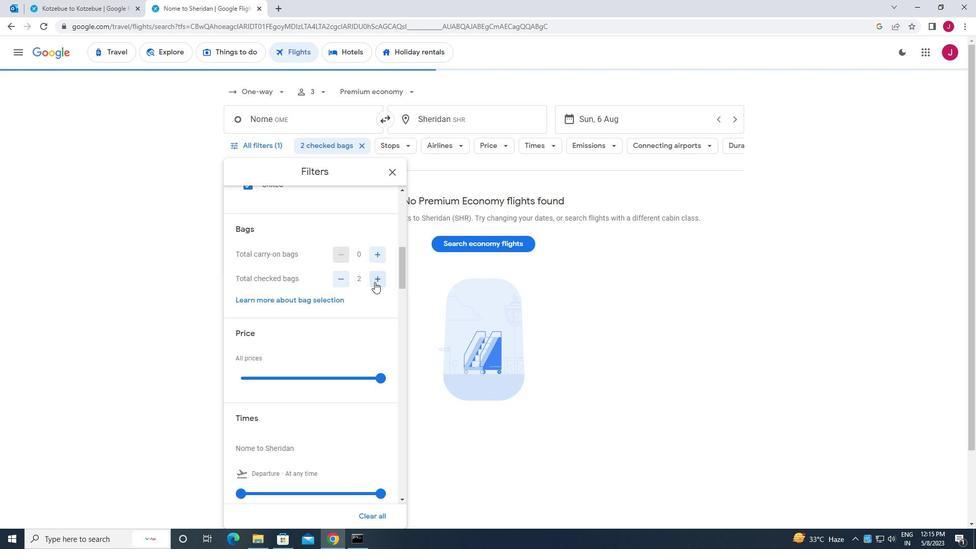 
Action: Mouse moved to (382, 276)
Screenshot: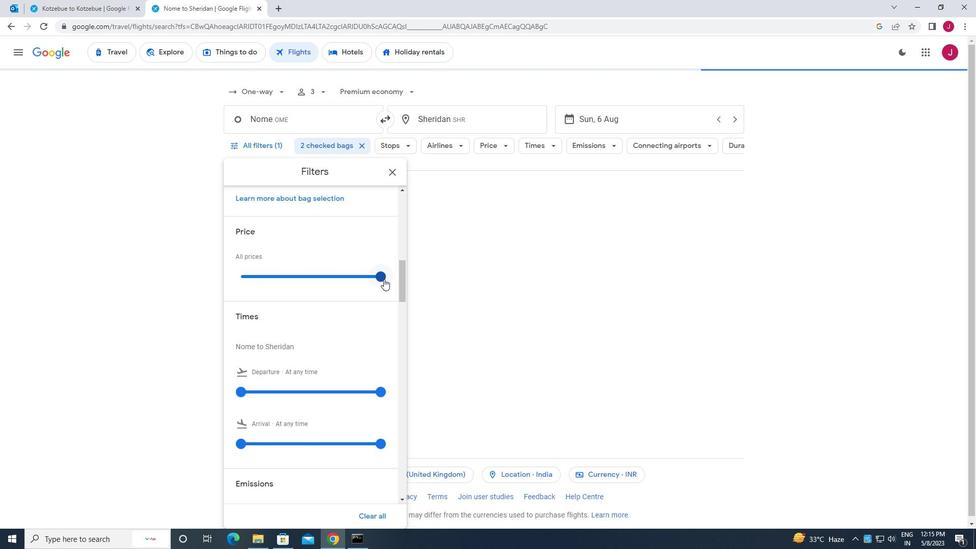 
Action: Mouse pressed left at (382, 276)
Screenshot: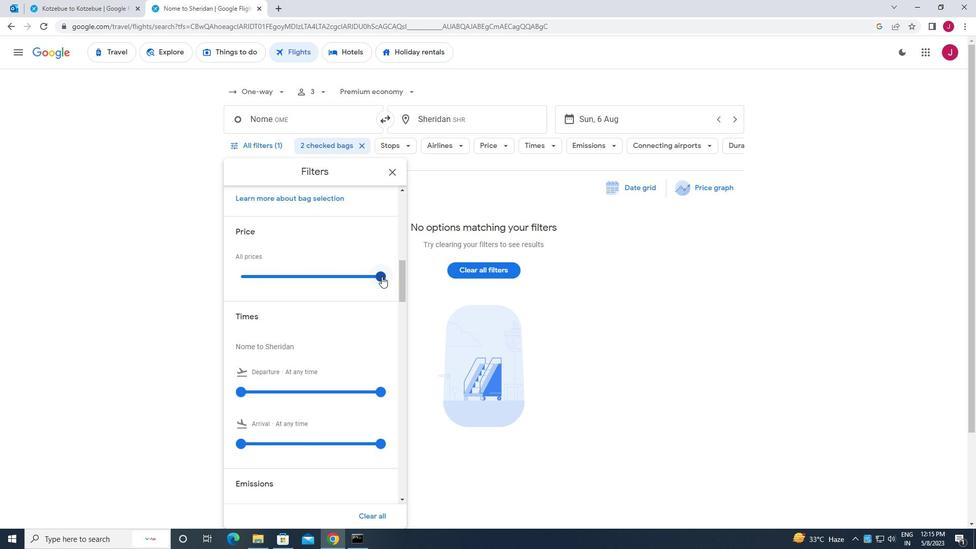 
Action: Mouse moved to (240, 277)
Screenshot: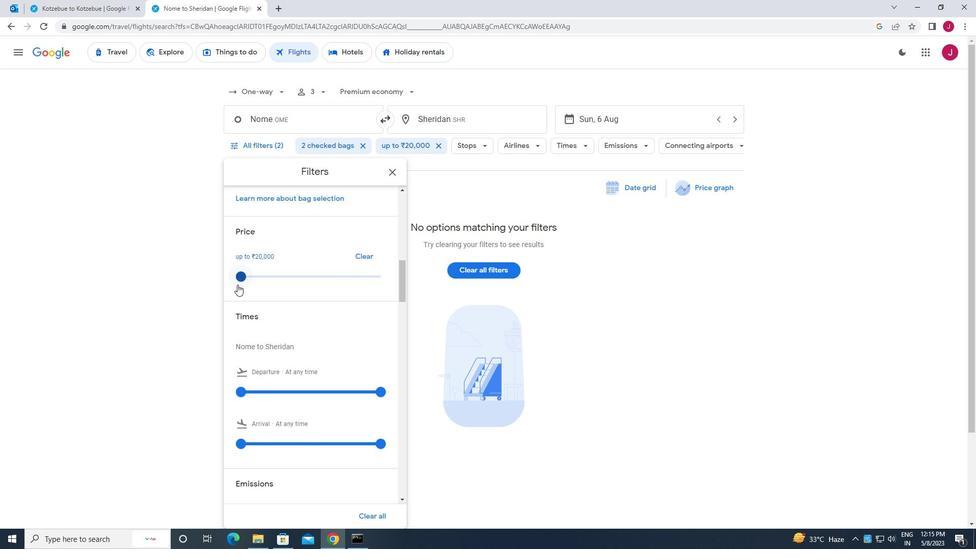 
Action: Mouse pressed left at (240, 277)
Screenshot: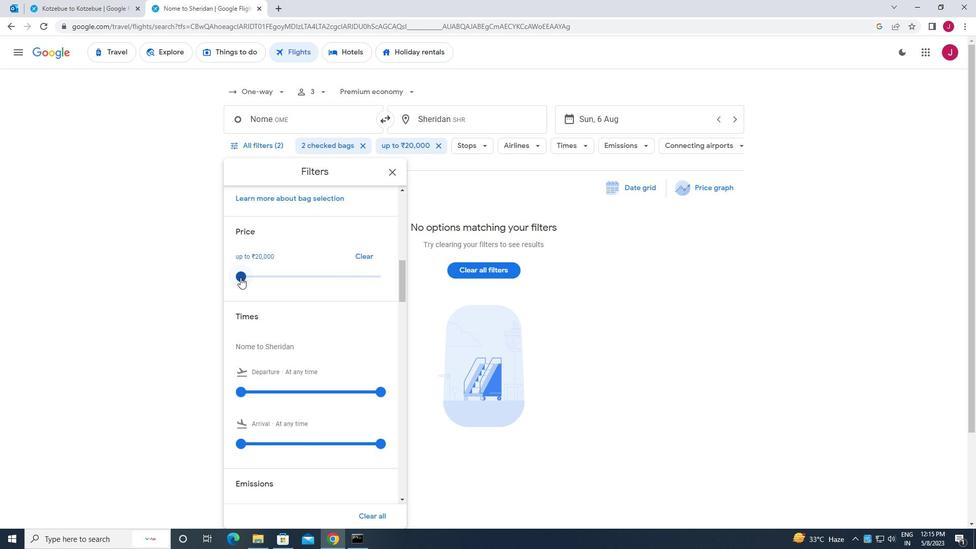
Action: Mouse moved to (391, 173)
Screenshot: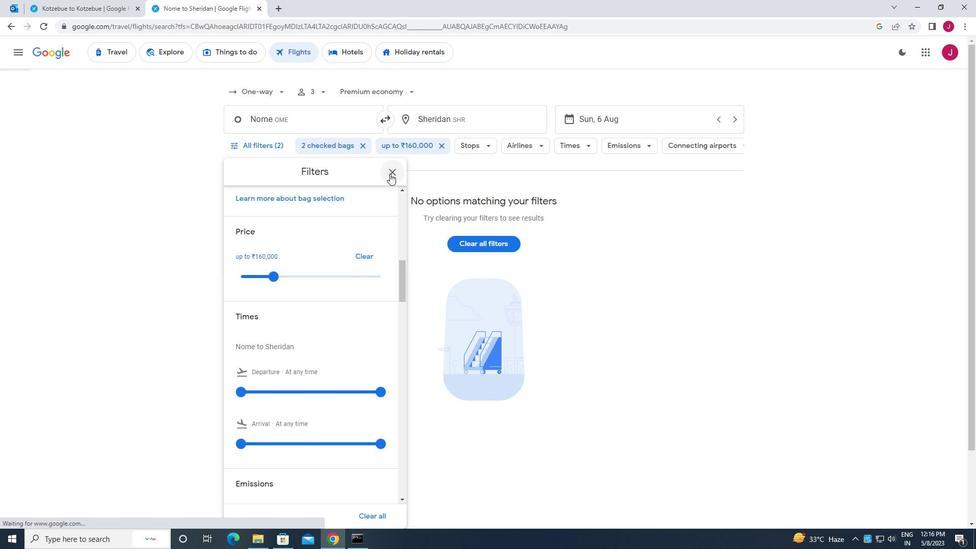 
Action: Mouse pressed left at (391, 173)
Screenshot: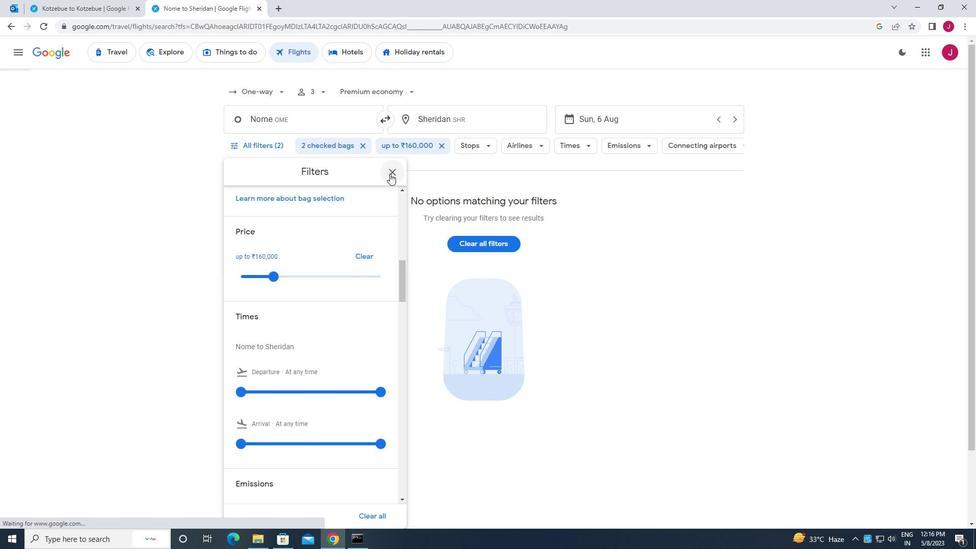
Action: Mouse moved to (333, 221)
Screenshot: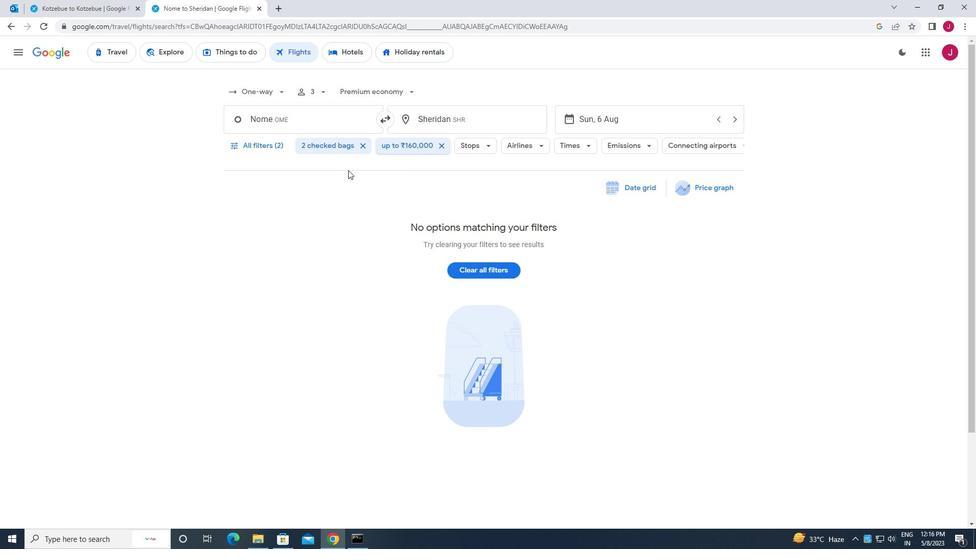 
Action: Mouse scrolled (333, 221) with delta (0, 0)
Screenshot: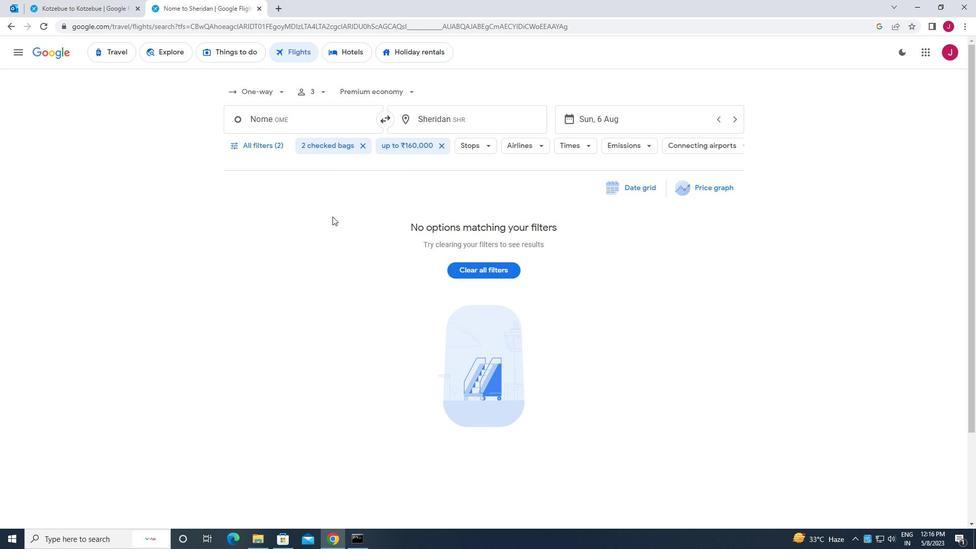 
Action: Mouse scrolled (333, 221) with delta (0, 0)
Screenshot: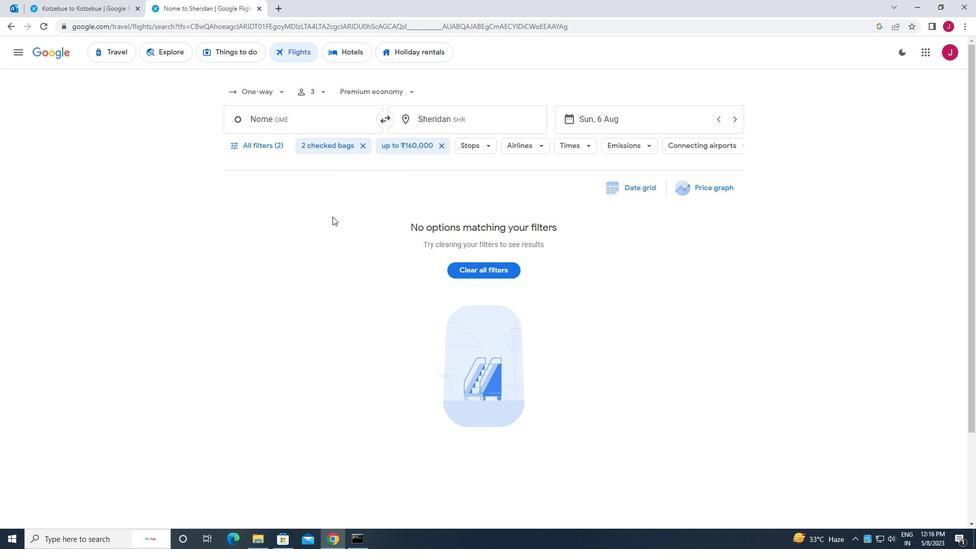 
